 Task: Find connections with filter location Jaorā with filter topic #aiwith filter profile language Potuguese with filter current company BT Group with filter school Rajagiri School of Engineering & Technology with filter industry Retail Recyclable Materials & Used Merchandise with filter service category Translation with filter keywords title Lodging Manager
Action: Mouse moved to (540, 69)
Screenshot: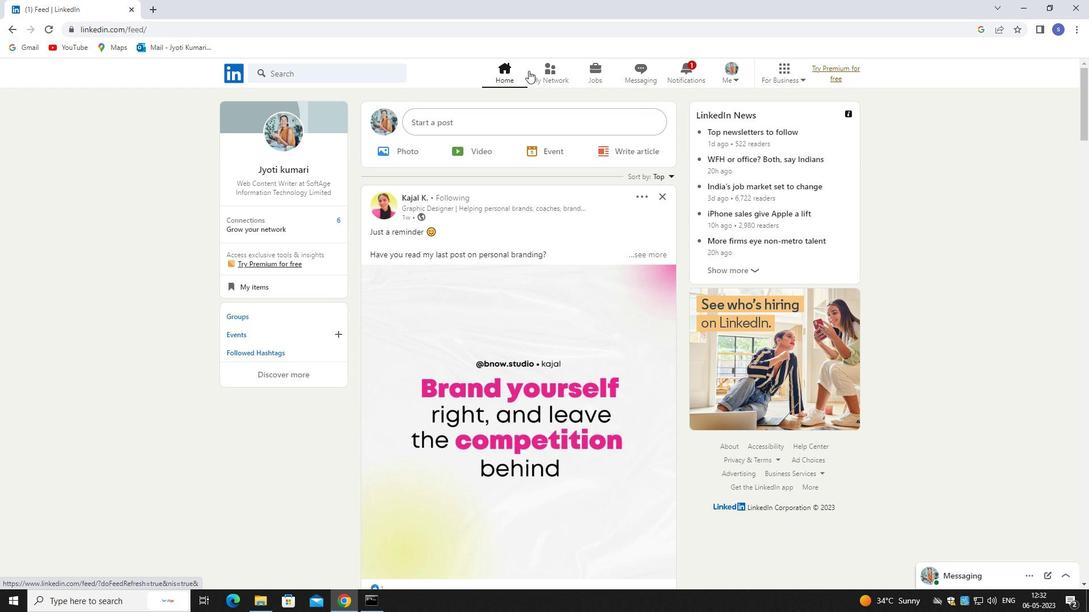 
Action: Mouse pressed left at (540, 69)
Screenshot: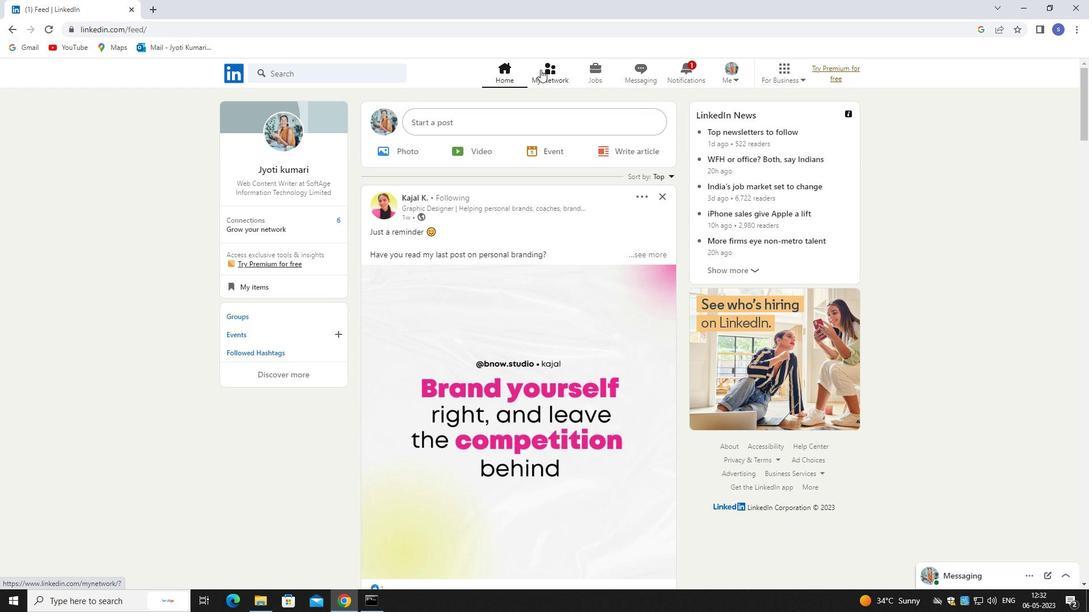 
Action: Mouse pressed left at (540, 69)
Screenshot: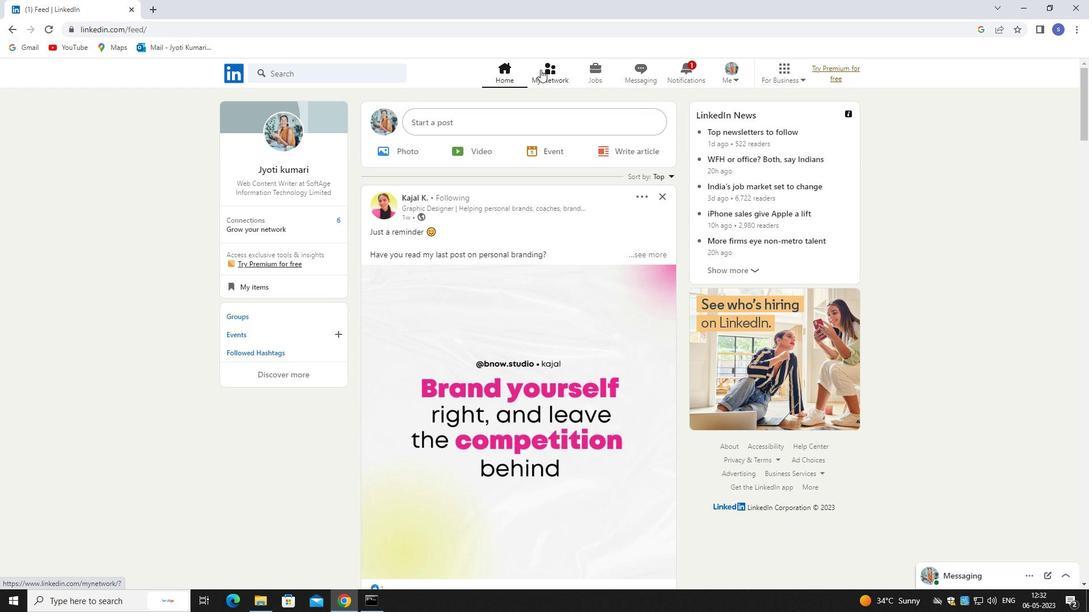 
Action: Mouse moved to (377, 132)
Screenshot: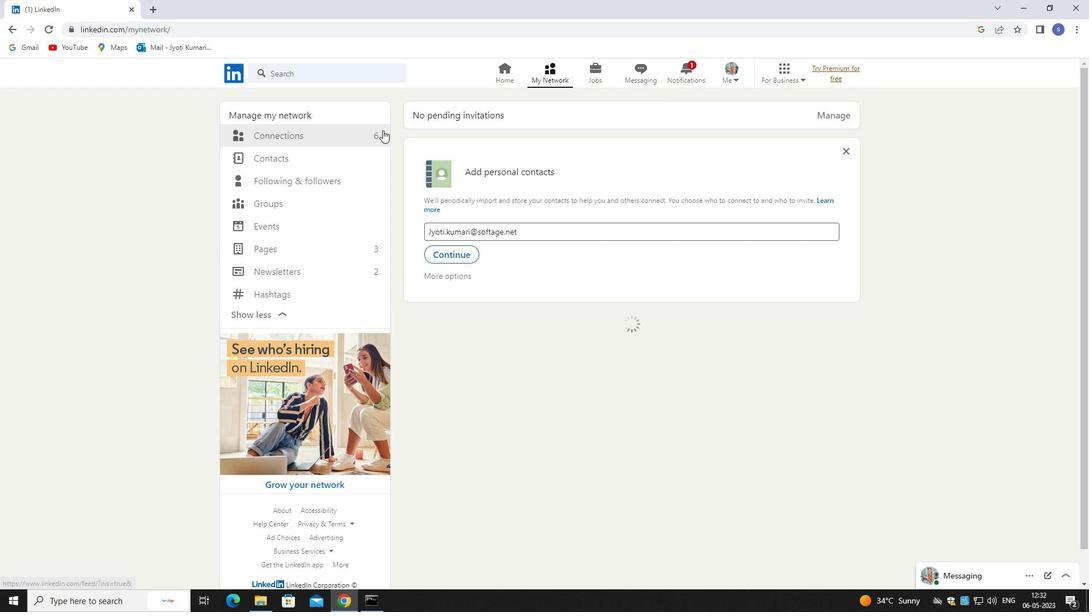 
Action: Mouse pressed left at (377, 132)
Screenshot: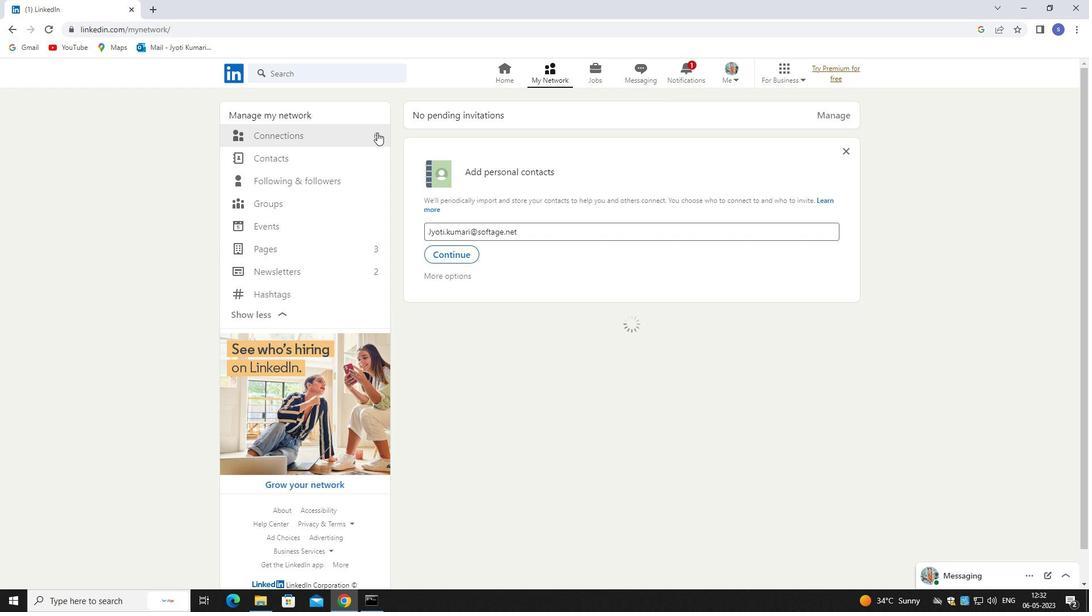 
Action: Mouse pressed left at (377, 132)
Screenshot: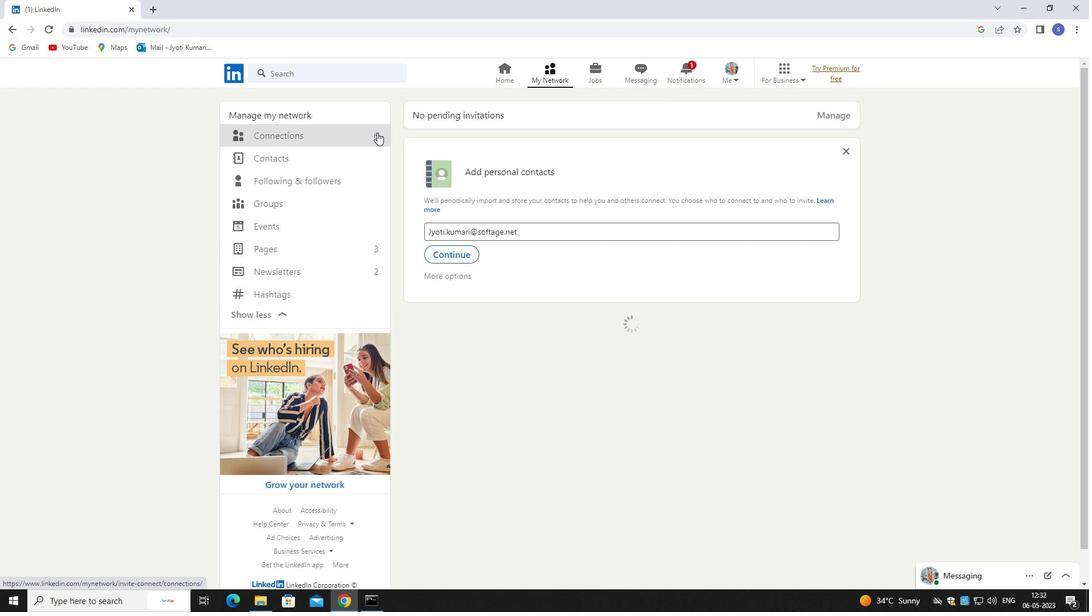 
Action: Mouse moved to (638, 139)
Screenshot: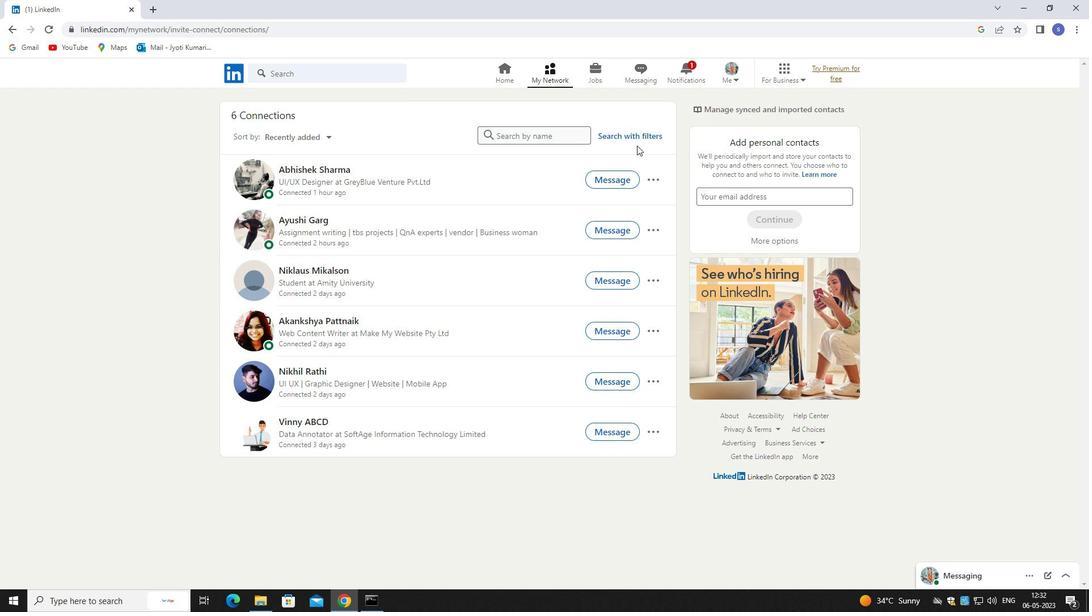 
Action: Mouse pressed left at (638, 139)
Screenshot: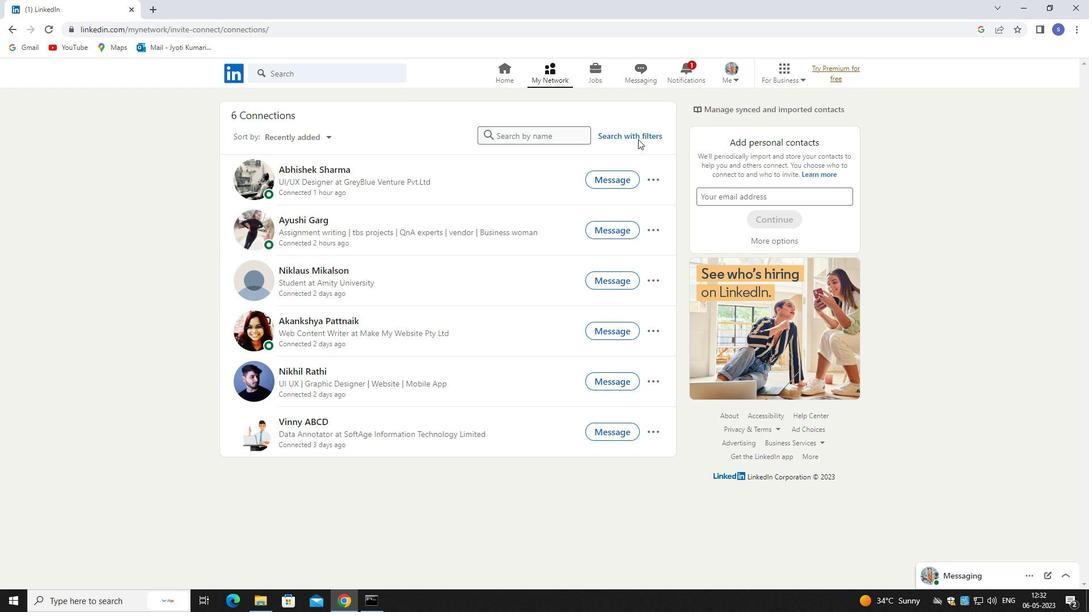 
Action: Mouse moved to (638, 133)
Screenshot: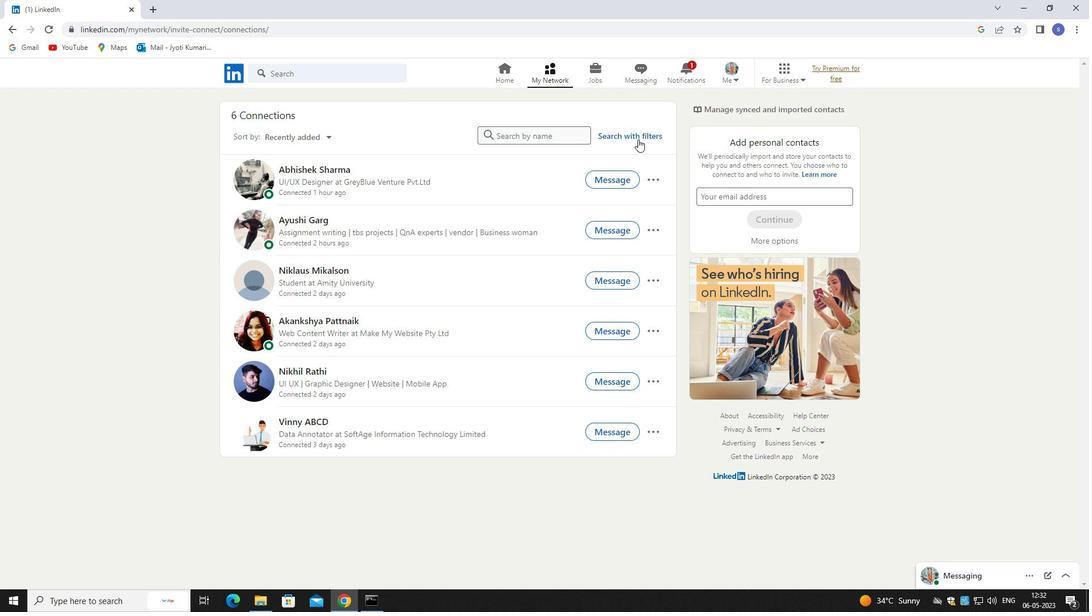 
Action: Mouse pressed left at (638, 133)
Screenshot: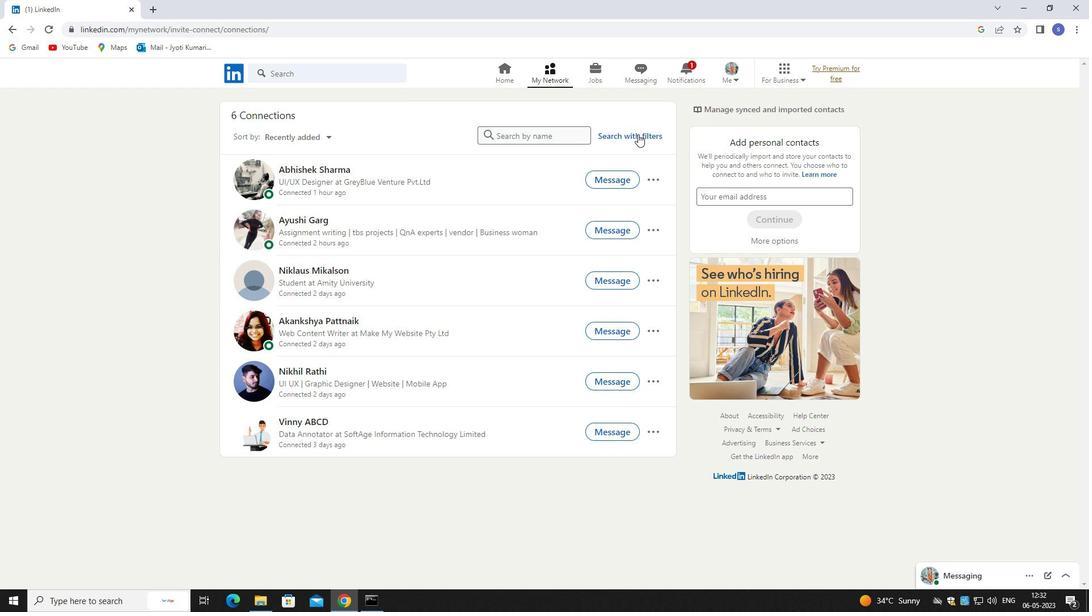 
Action: Mouse moved to (581, 106)
Screenshot: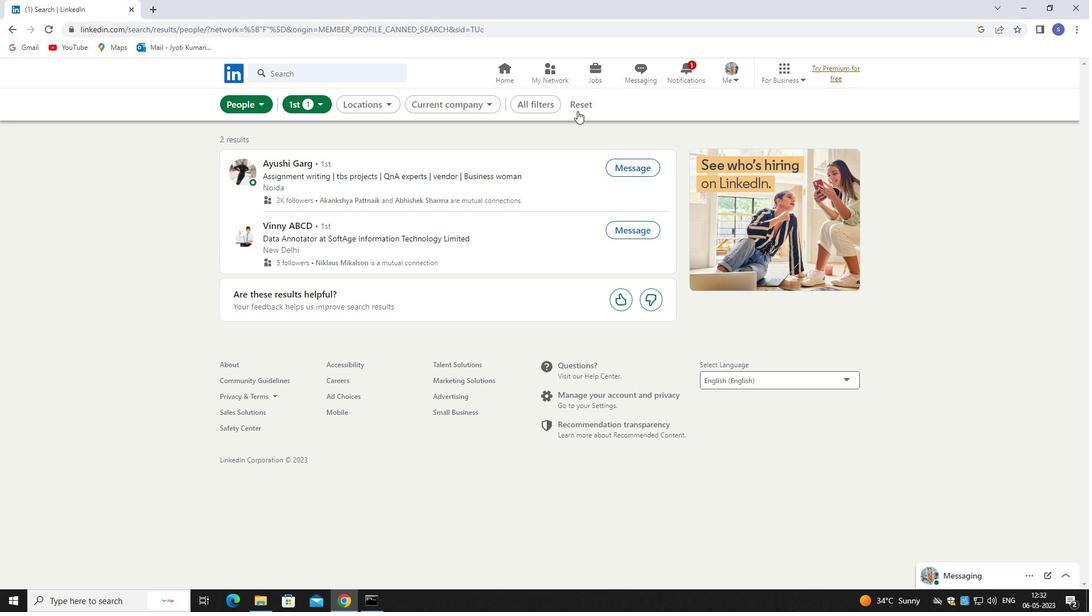 
Action: Mouse pressed left at (581, 106)
Screenshot: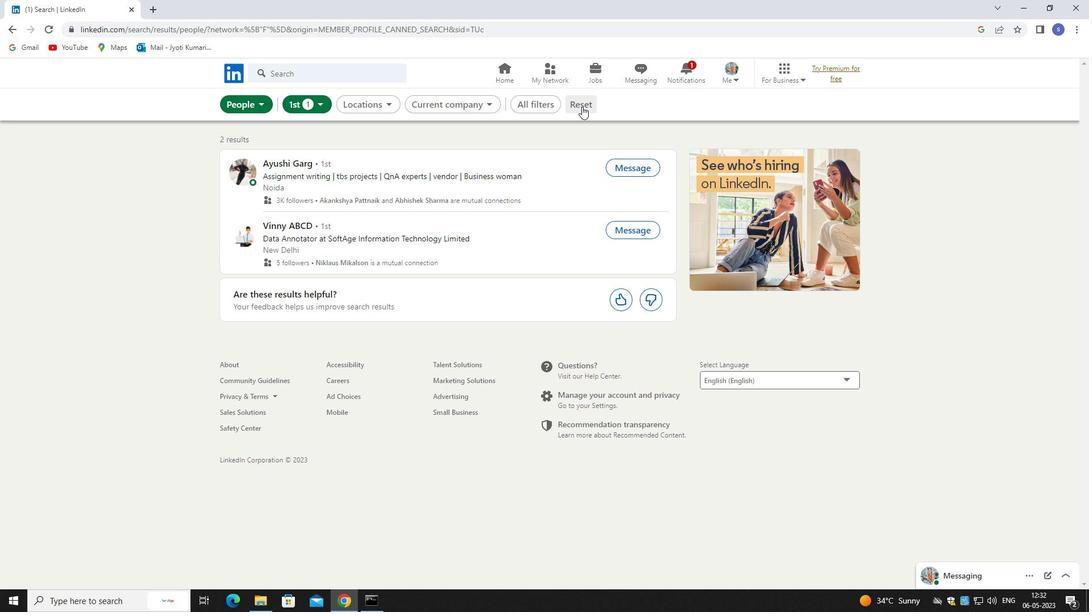 
Action: Mouse moved to (564, 105)
Screenshot: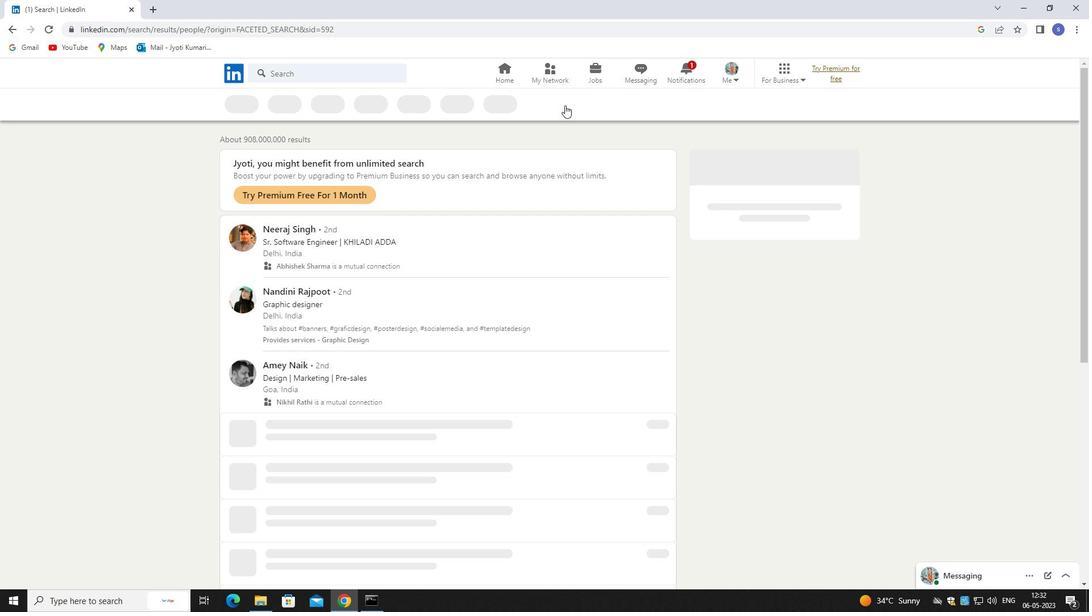 
Action: Mouse pressed left at (564, 105)
Screenshot: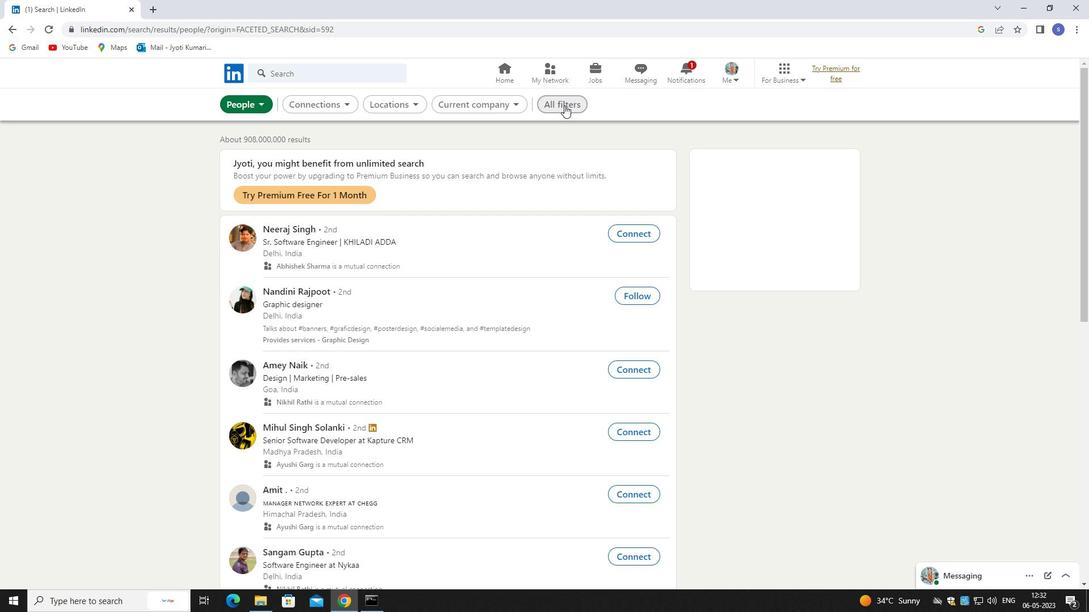 
Action: Mouse moved to (956, 449)
Screenshot: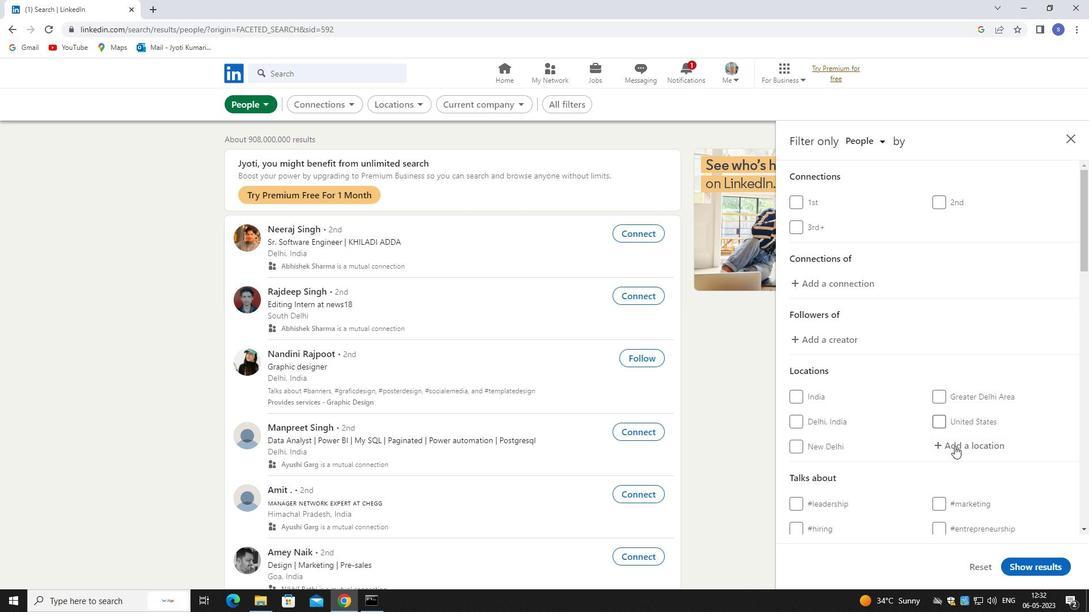 
Action: Mouse pressed left at (956, 449)
Screenshot: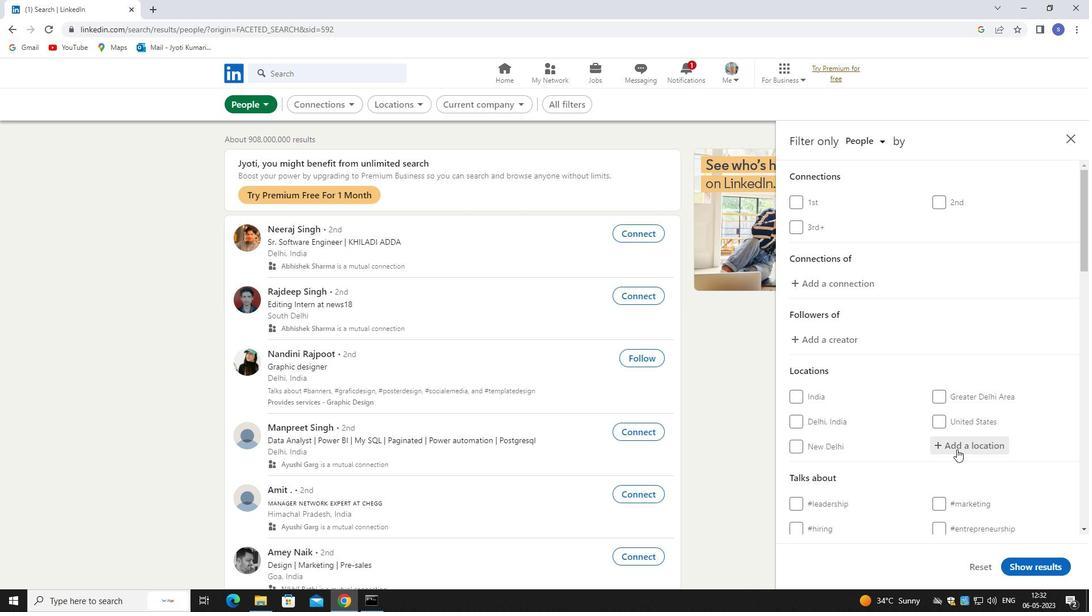 
Action: Mouse moved to (962, 453)
Screenshot: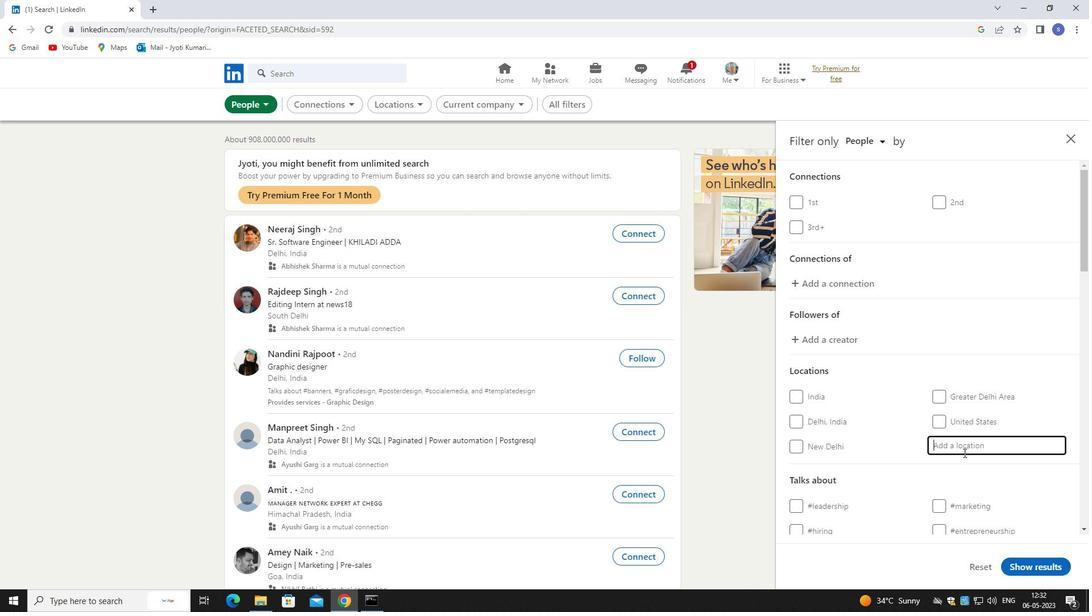
Action: Key pressed jaora
Screenshot: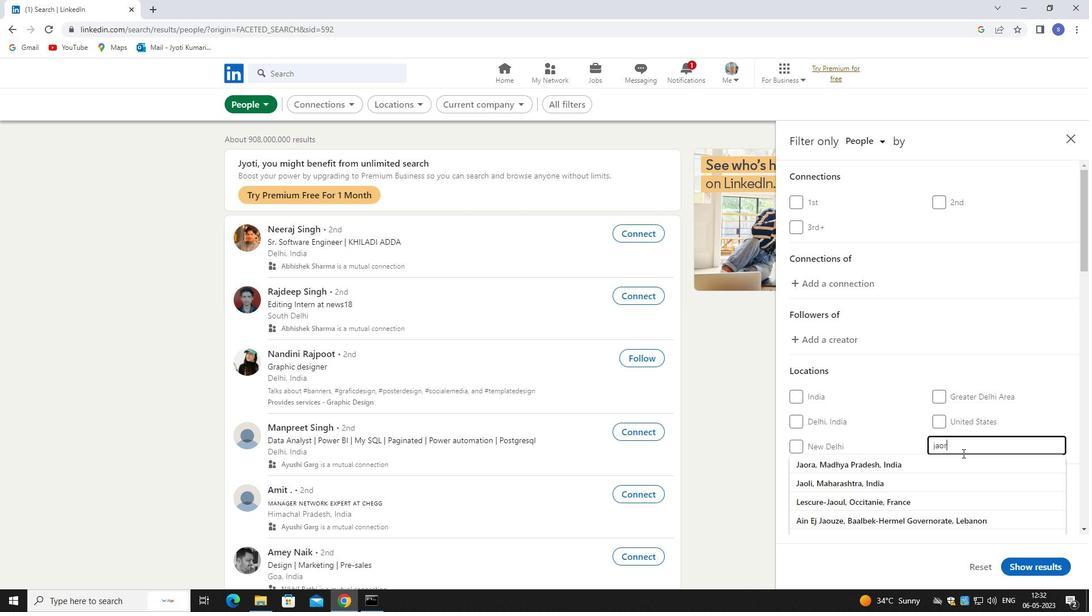 
Action: Mouse moved to (958, 466)
Screenshot: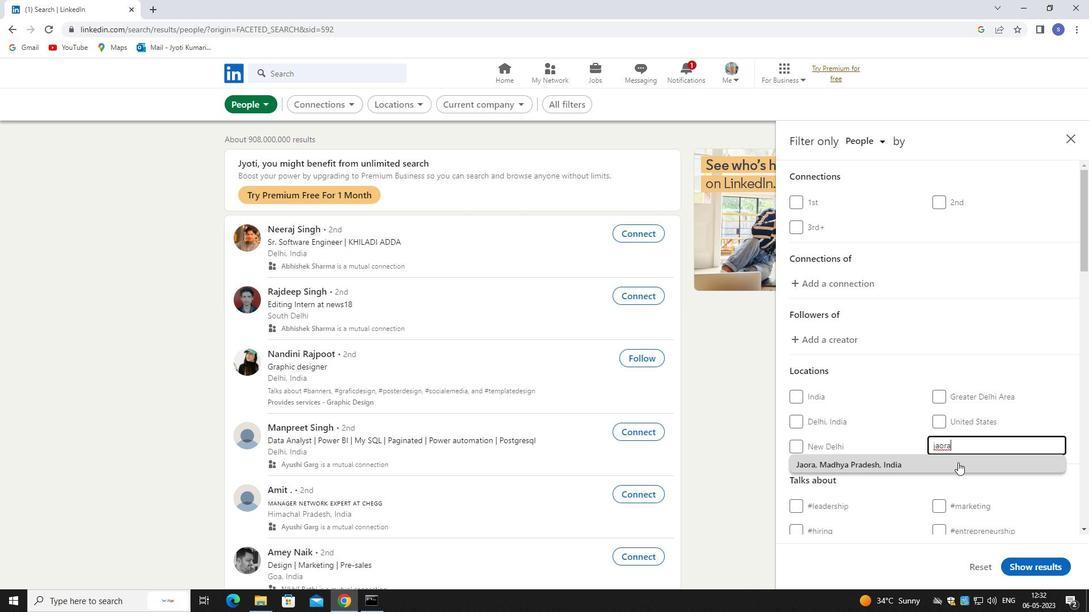 
Action: Mouse pressed left at (958, 466)
Screenshot: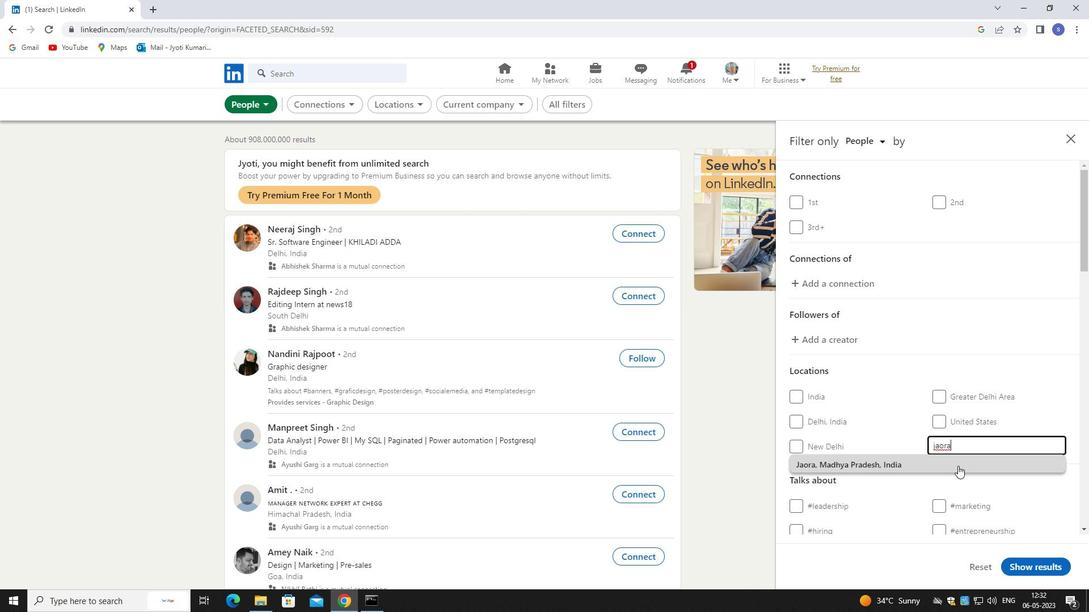 
Action: Mouse moved to (957, 466)
Screenshot: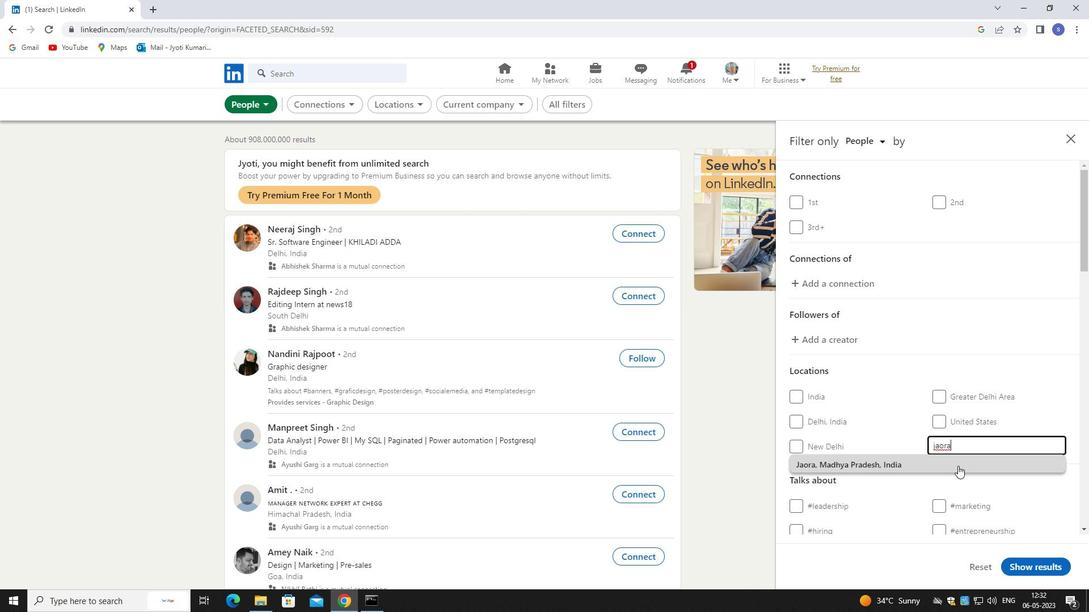 
Action: Mouse scrolled (957, 466) with delta (0, 0)
Screenshot: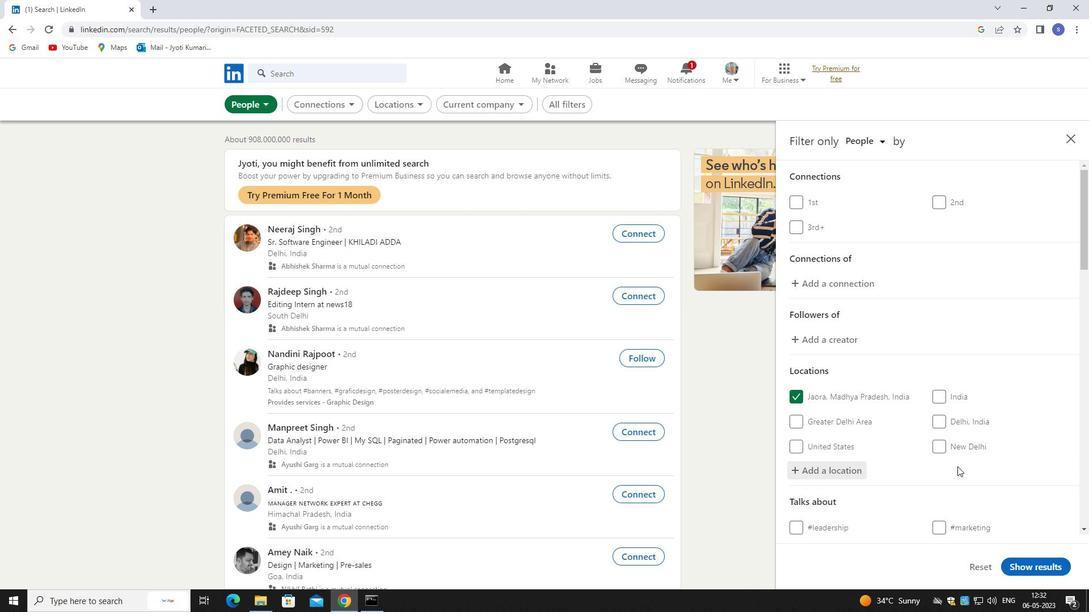 
Action: Mouse scrolled (957, 466) with delta (0, 0)
Screenshot: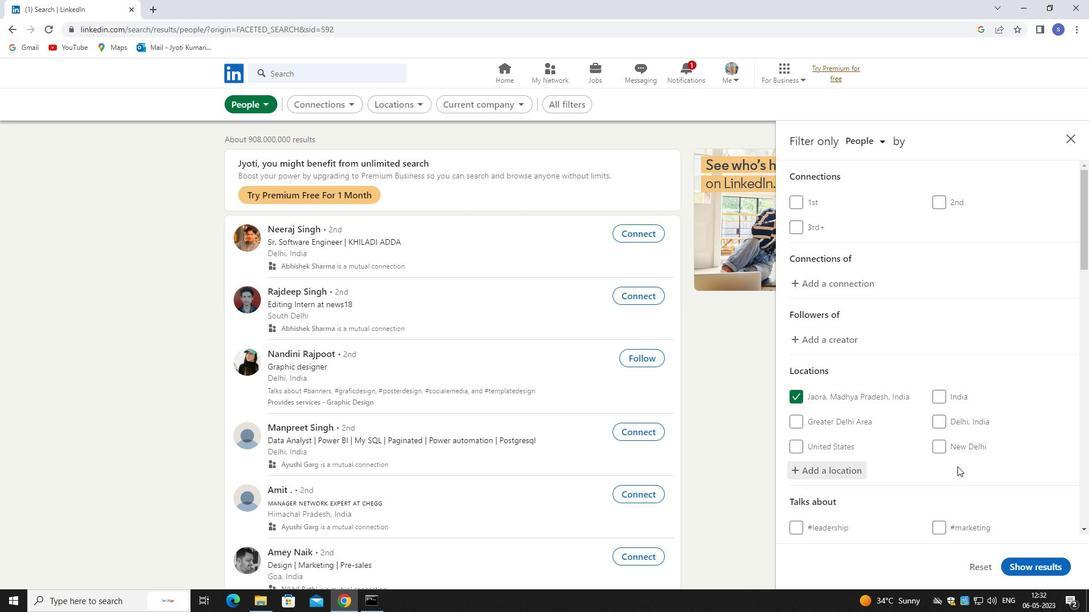 
Action: Mouse pressed left at (957, 466)
Screenshot: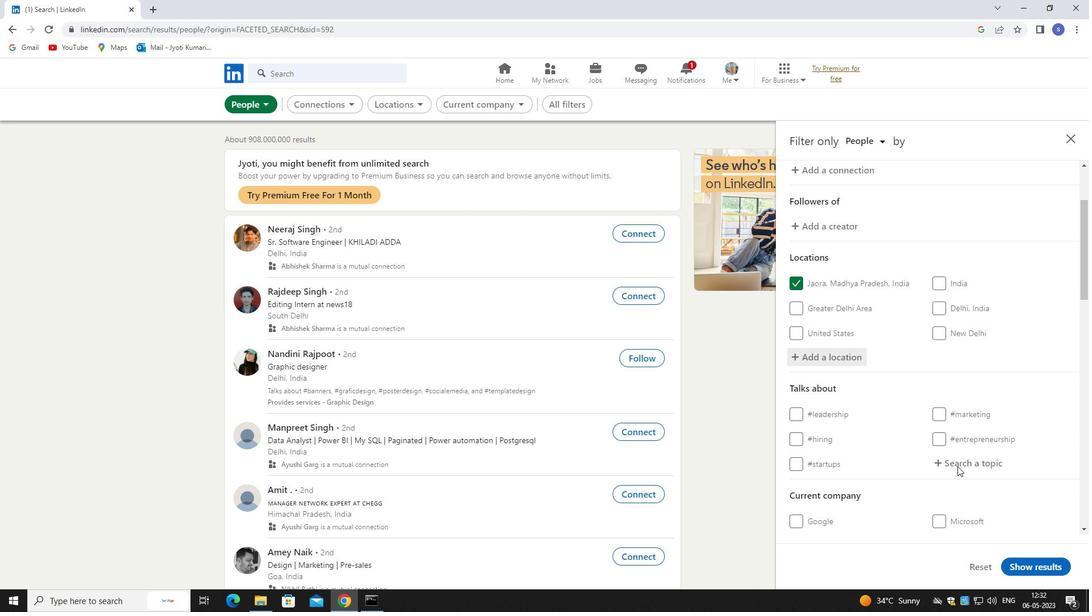
Action: Mouse moved to (956, 469)
Screenshot: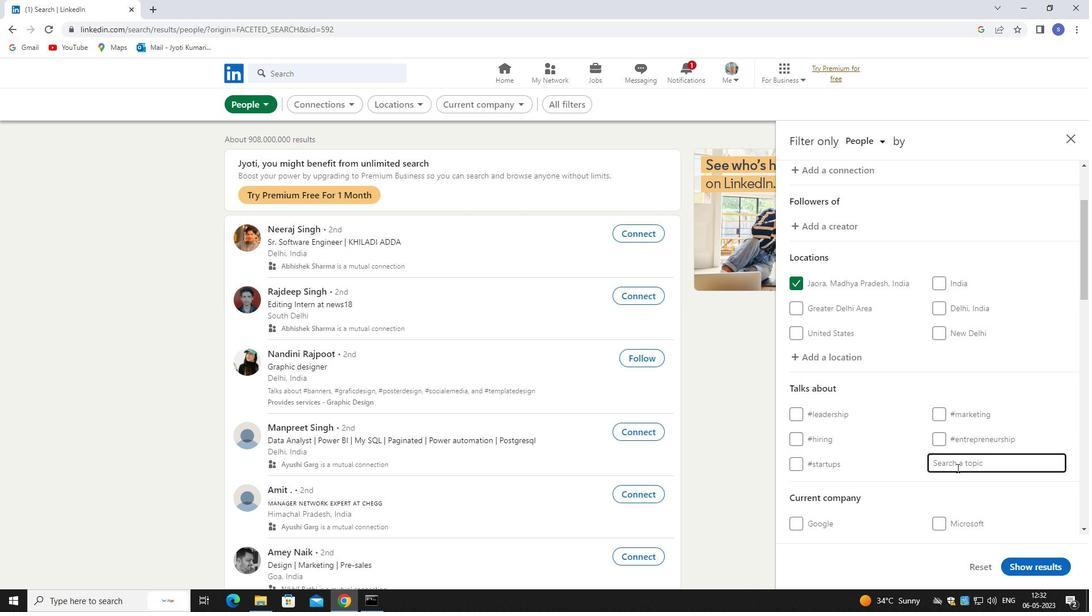 
Action: Key pressed ai
Screenshot: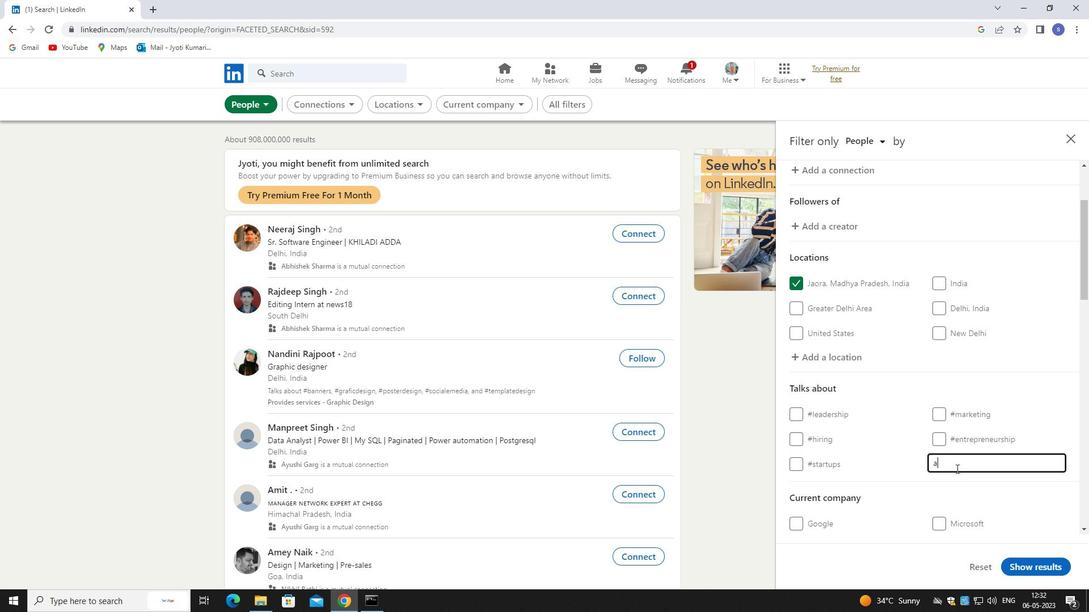 
Action: Mouse moved to (904, 484)
Screenshot: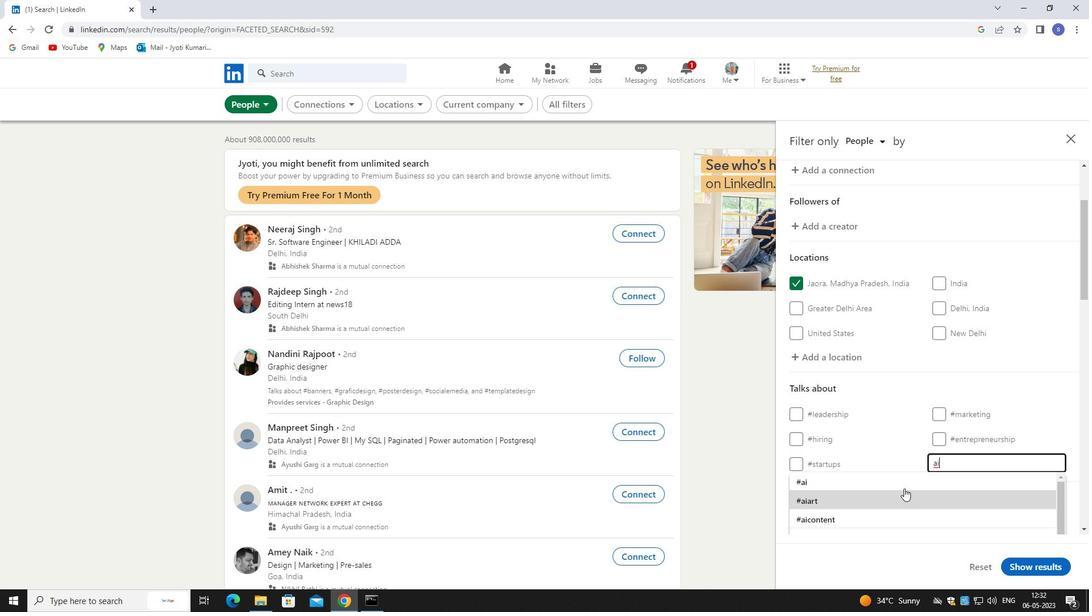 
Action: Mouse pressed left at (904, 484)
Screenshot: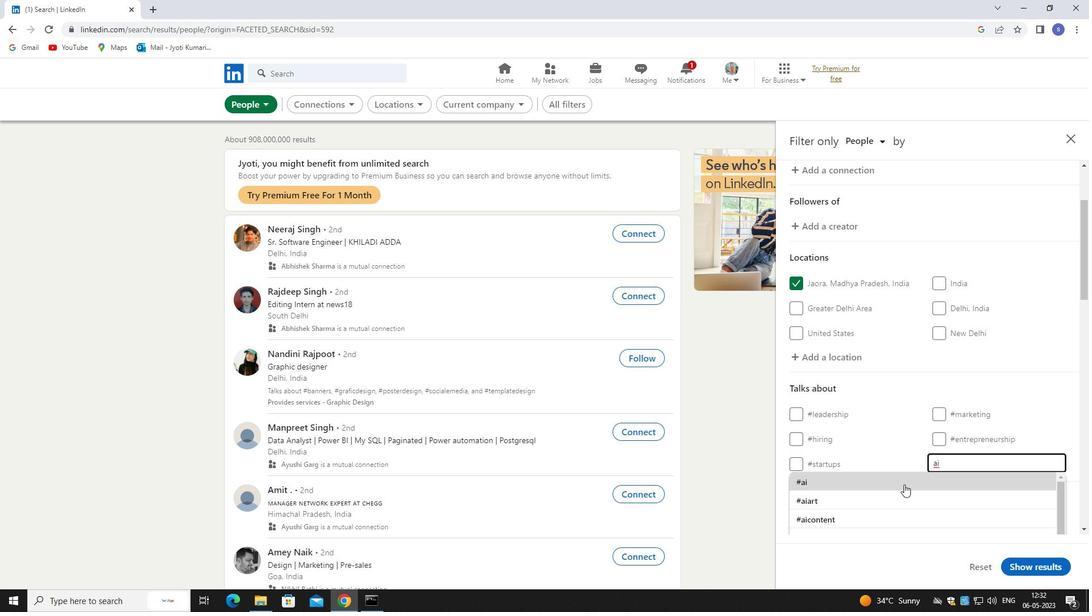 
Action: Mouse moved to (904, 483)
Screenshot: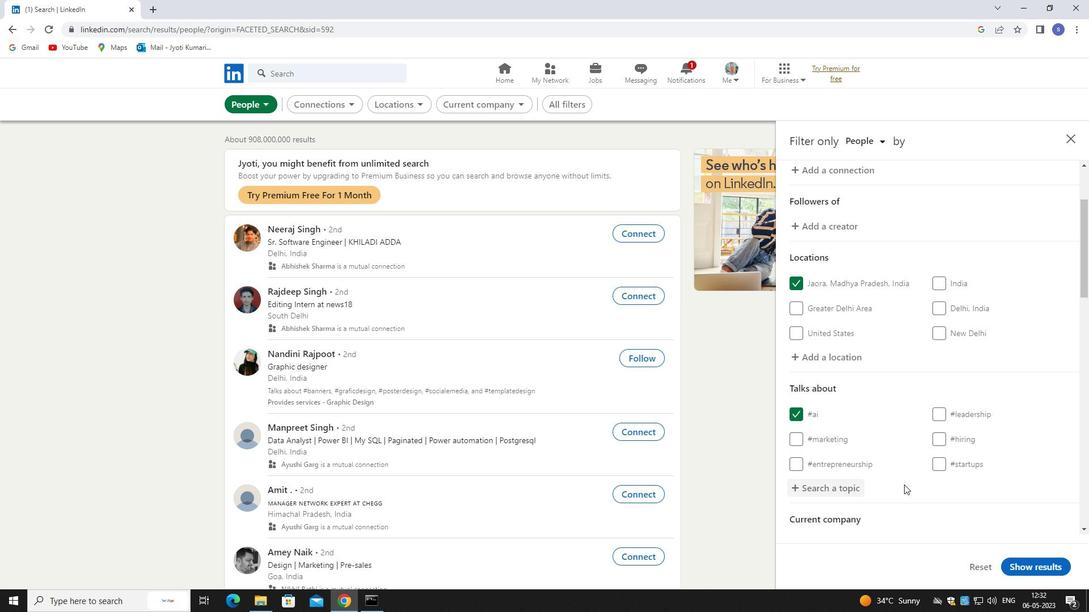 
Action: Mouse scrolled (904, 483) with delta (0, 0)
Screenshot: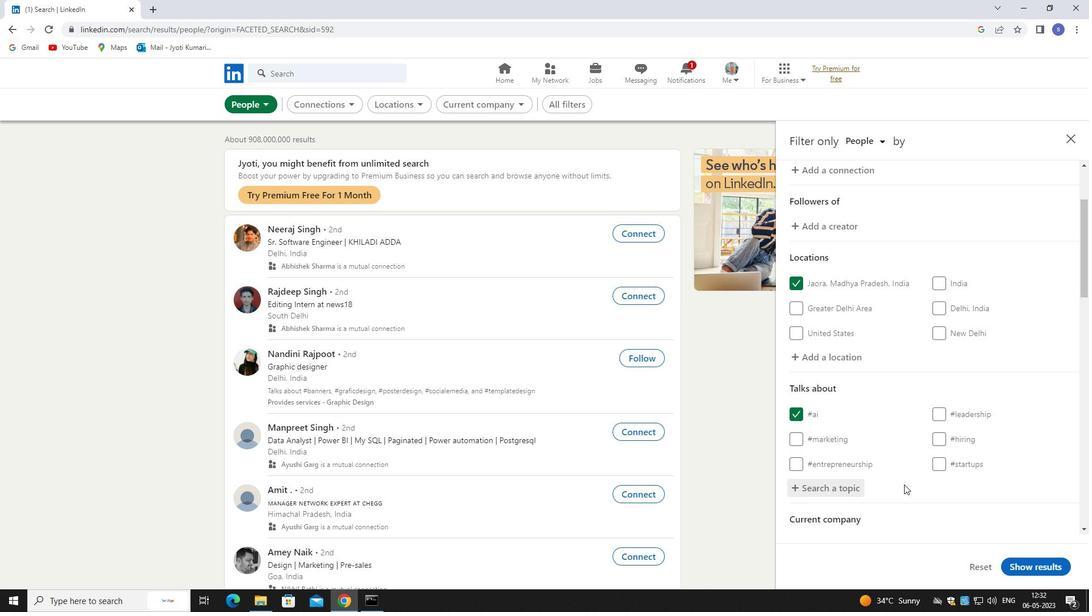 
Action: Mouse scrolled (904, 483) with delta (0, 0)
Screenshot: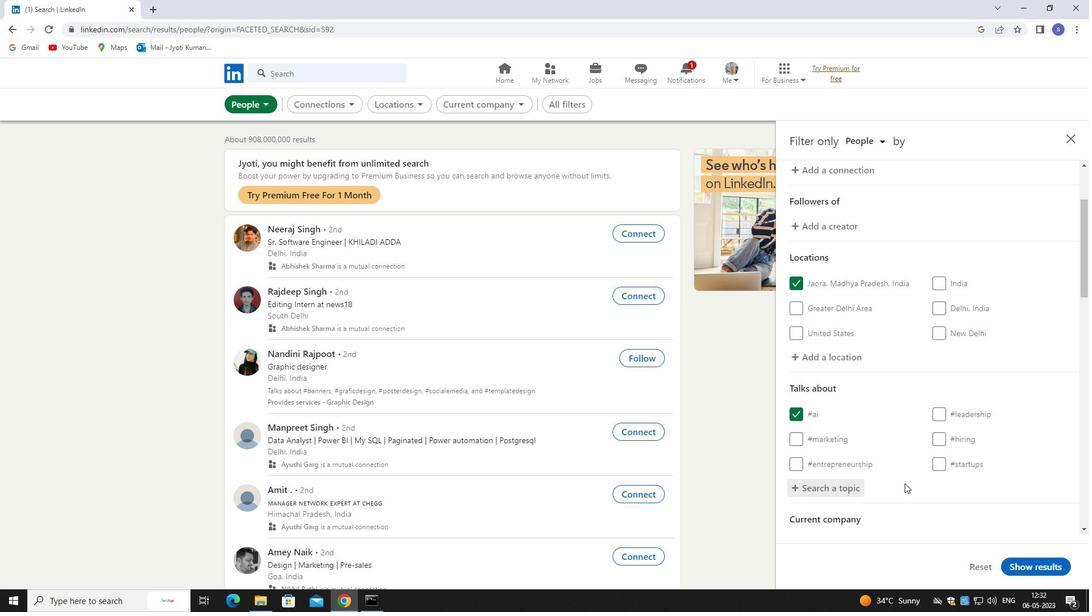 
Action: Mouse scrolled (904, 483) with delta (0, 0)
Screenshot: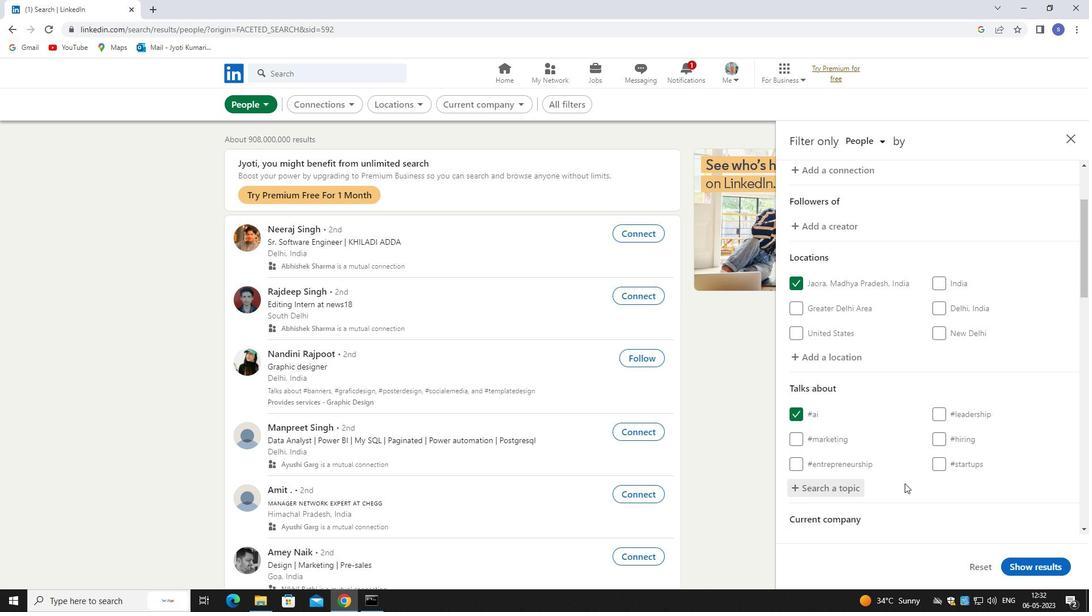 
Action: Mouse moved to (949, 425)
Screenshot: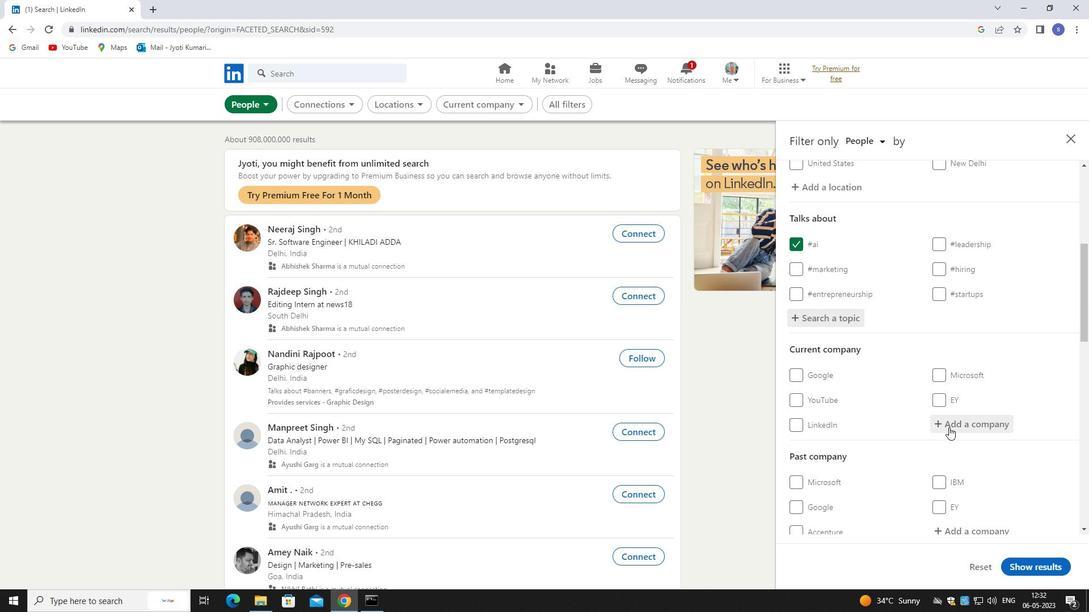 
Action: Mouse pressed left at (949, 425)
Screenshot: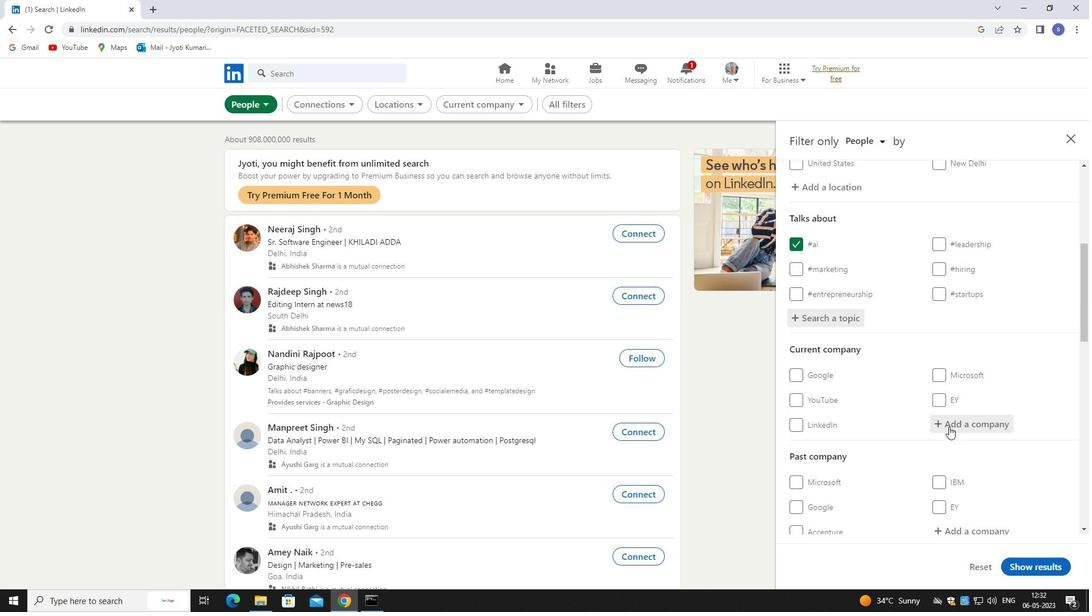 
Action: Mouse moved to (929, 415)
Screenshot: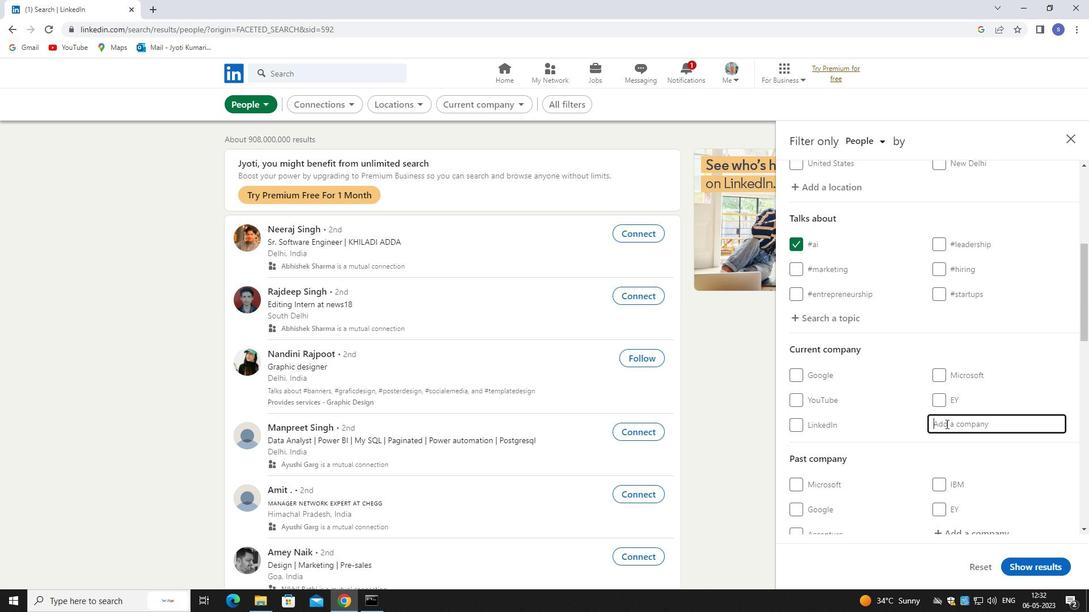 
Action: Key pressed bt<Key.space>gr
Screenshot: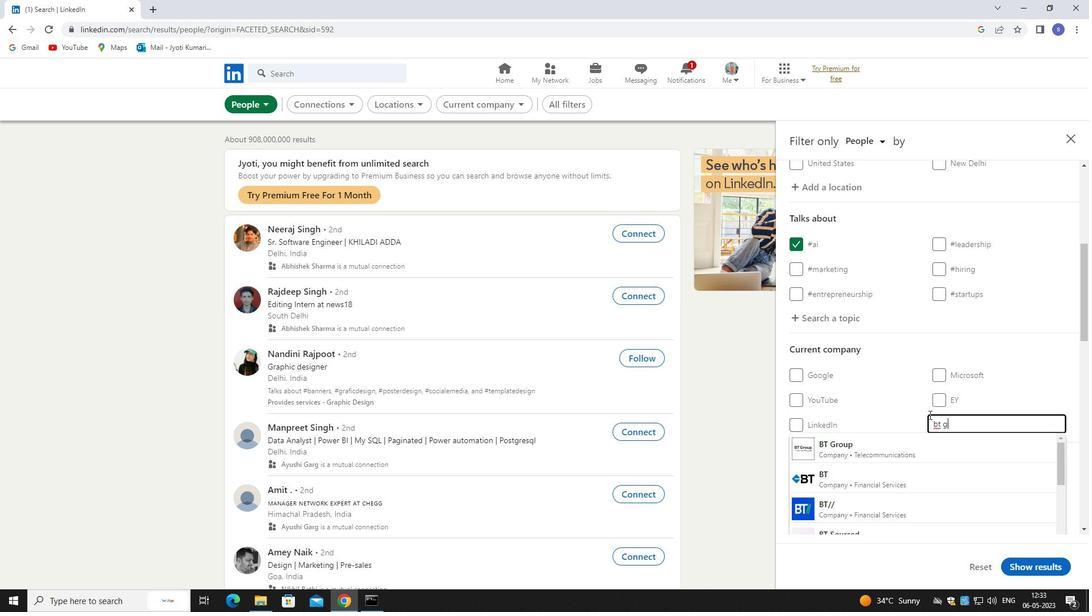
Action: Mouse moved to (931, 441)
Screenshot: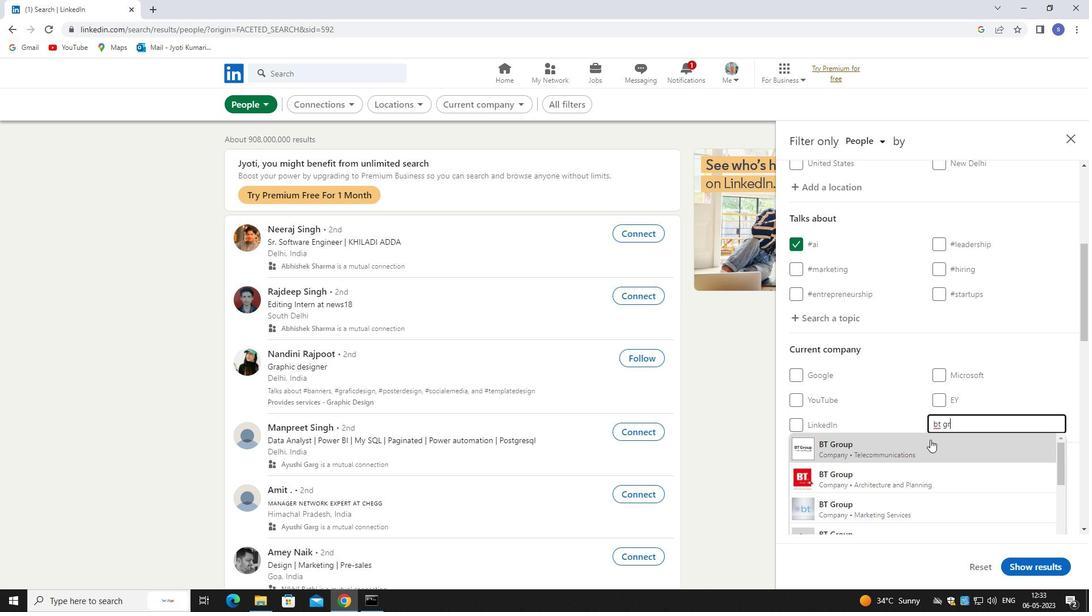 
Action: Mouse pressed left at (931, 441)
Screenshot: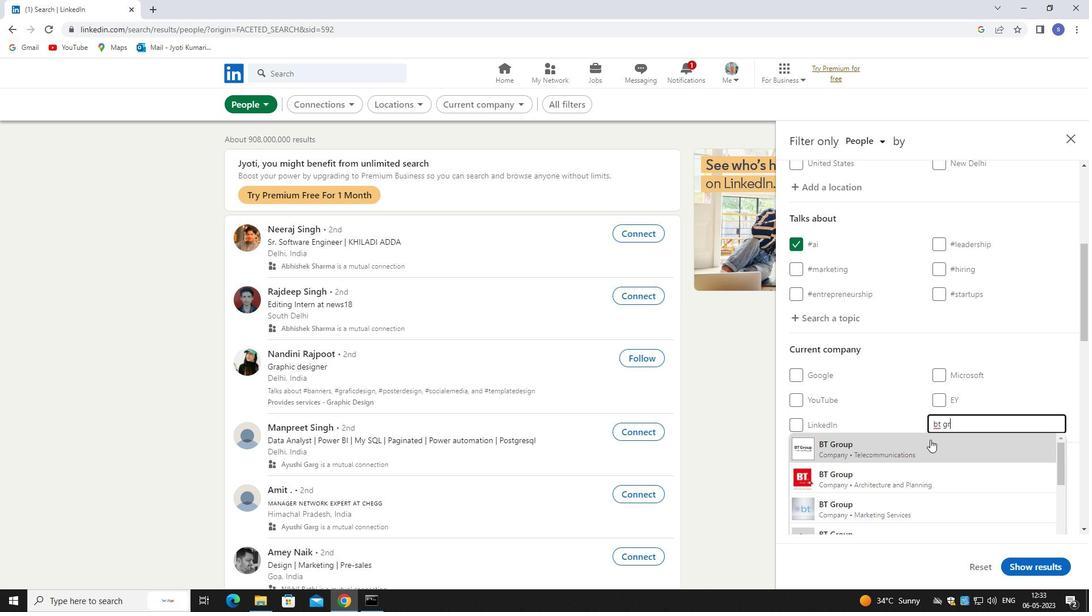 
Action: Mouse moved to (933, 441)
Screenshot: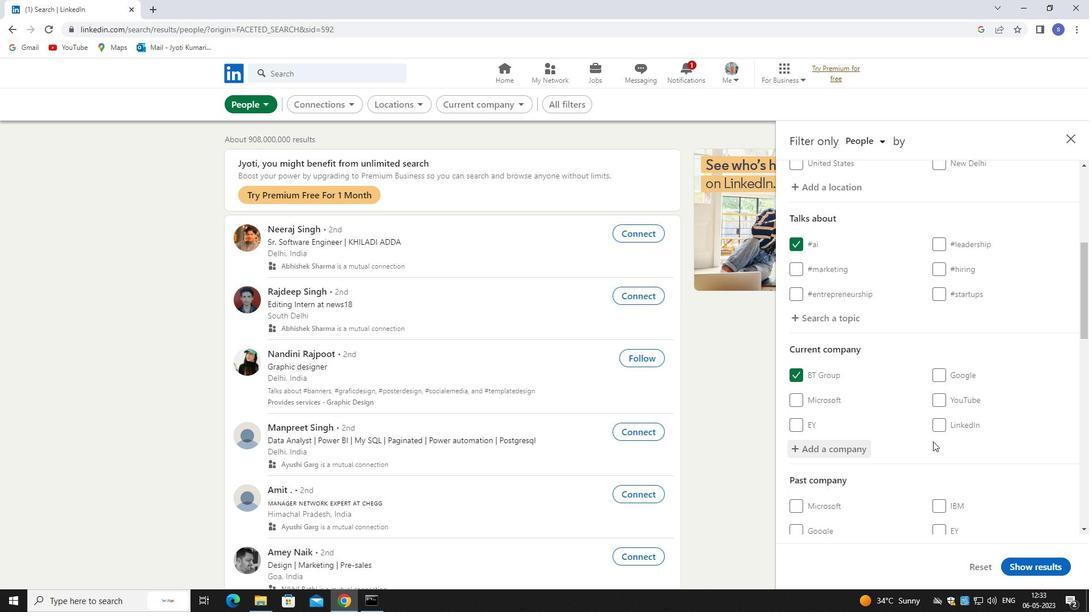
Action: Mouse scrolled (933, 441) with delta (0, 0)
Screenshot: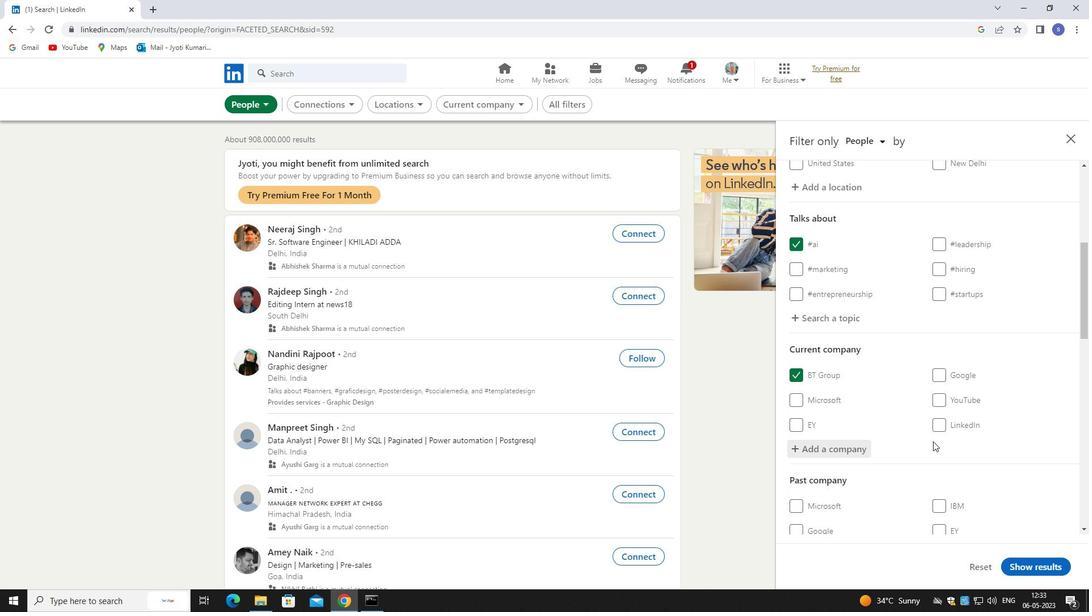 
Action: Mouse scrolled (933, 441) with delta (0, 0)
Screenshot: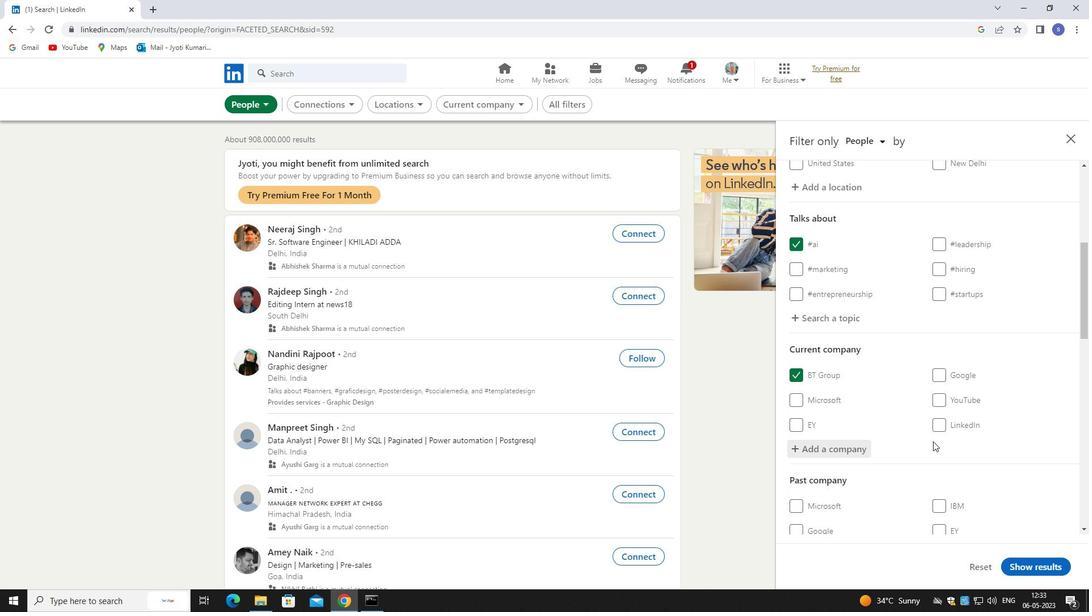 
Action: Mouse scrolled (933, 441) with delta (0, 0)
Screenshot: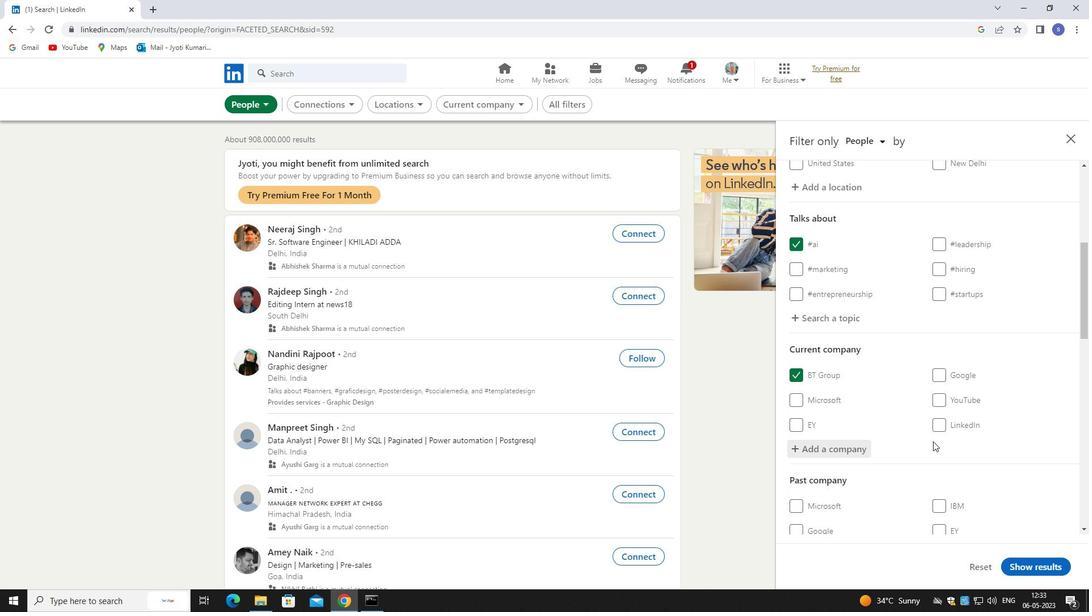 
Action: Mouse moved to (973, 499)
Screenshot: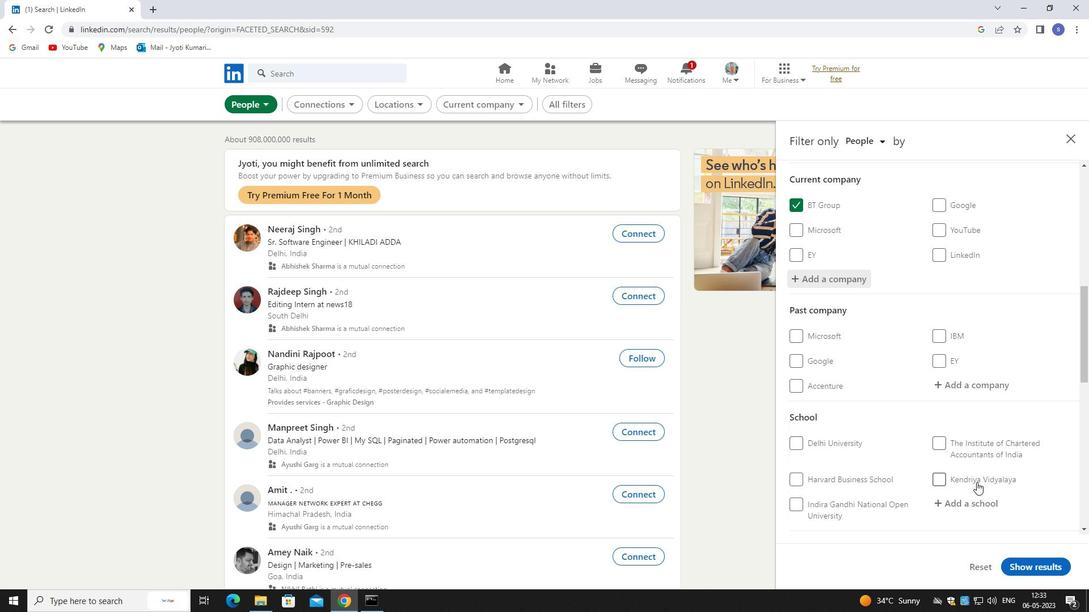 
Action: Mouse pressed left at (973, 499)
Screenshot: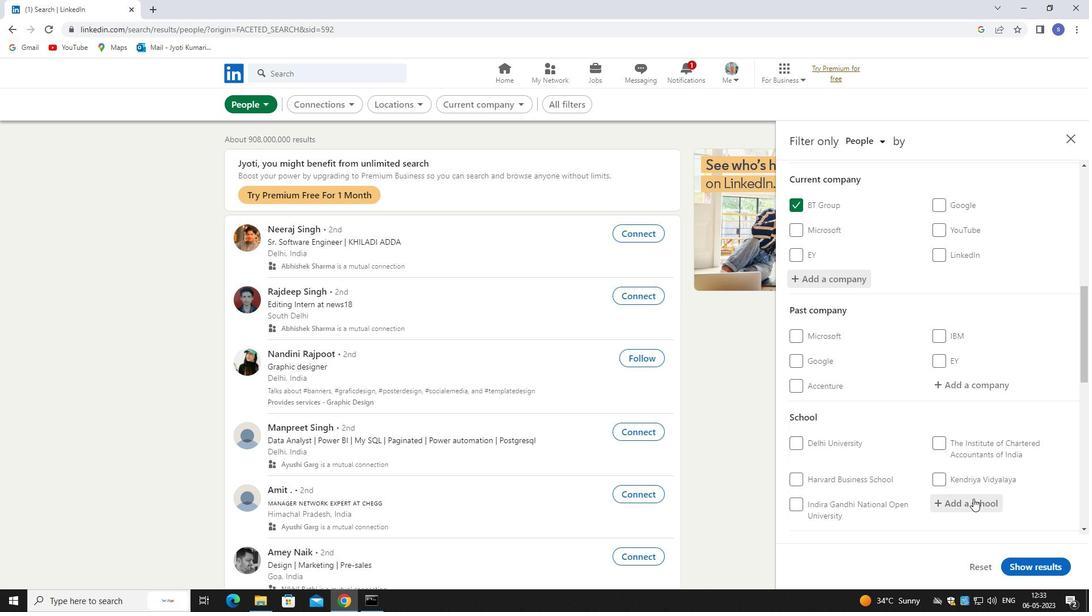 
Action: Mouse moved to (973, 508)
Screenshot: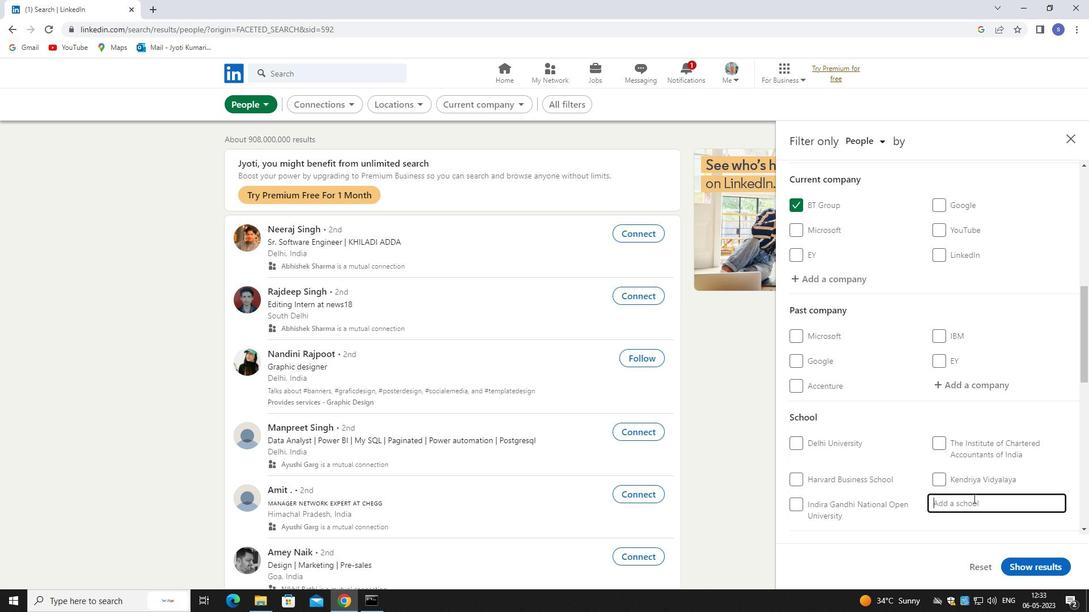 
Action: Key pressed rajgiri
Screenshot: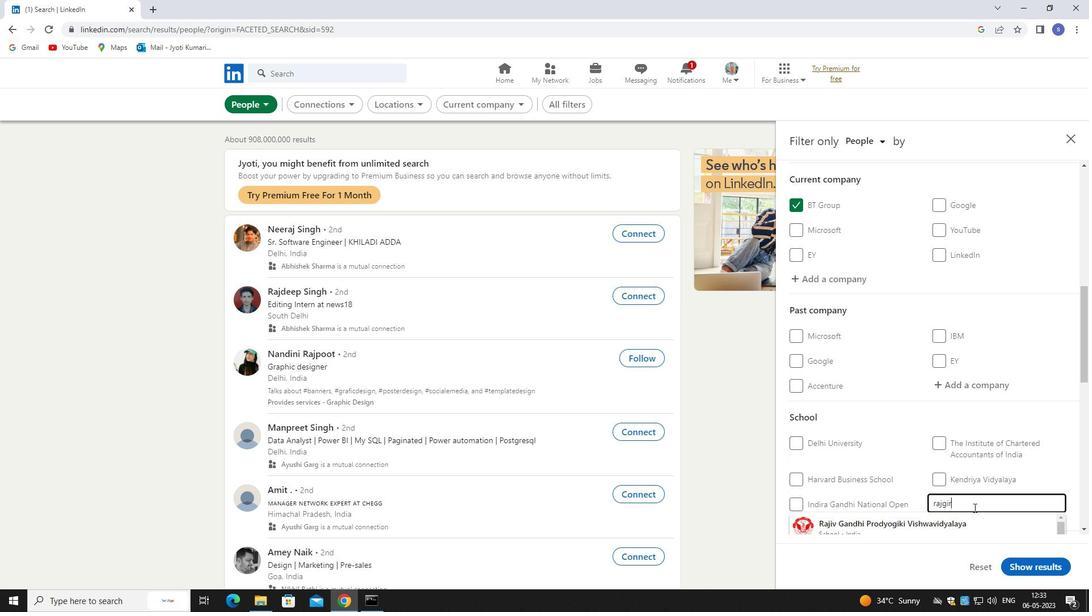 
Action: Mouse moved to (960, 492)
Screenshot: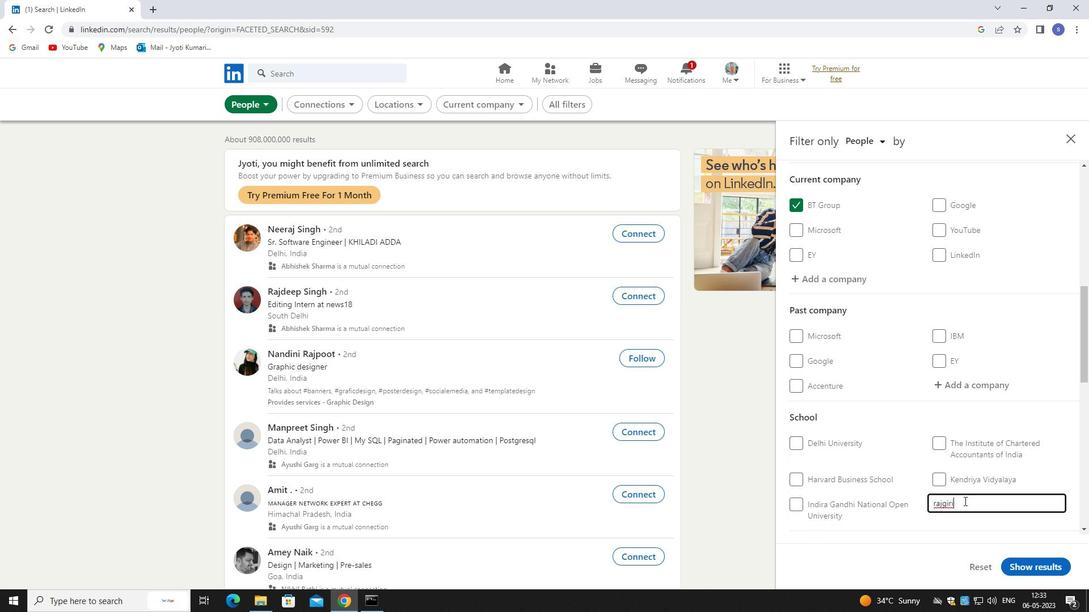 
Action: Mouse scrolled (960, 491) with delta (0, 0)
Screenshot: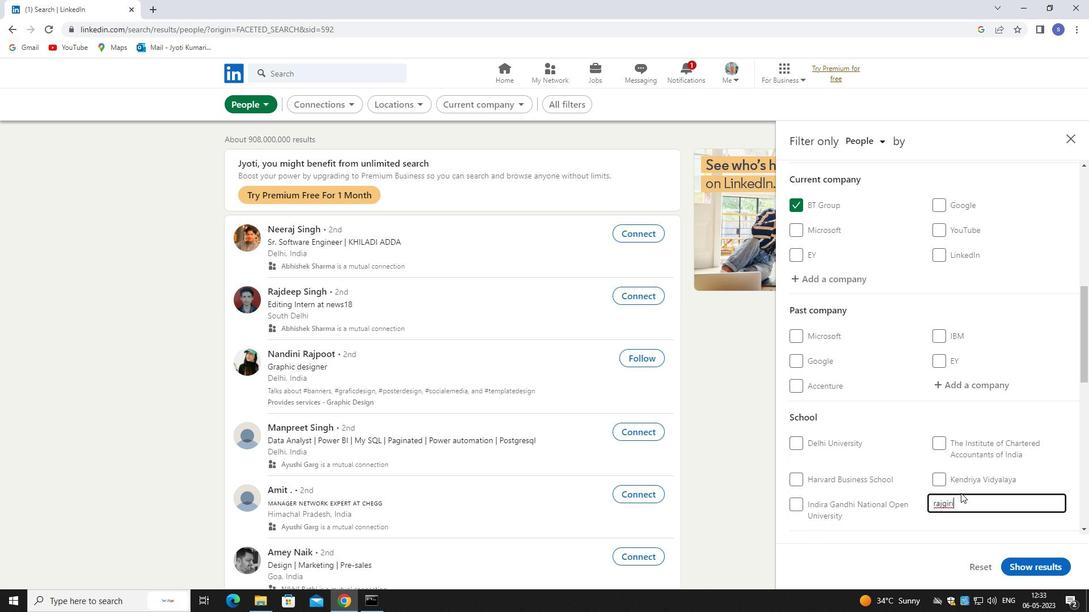 
Action: Mouse moved to (962, 491)
Screenshot: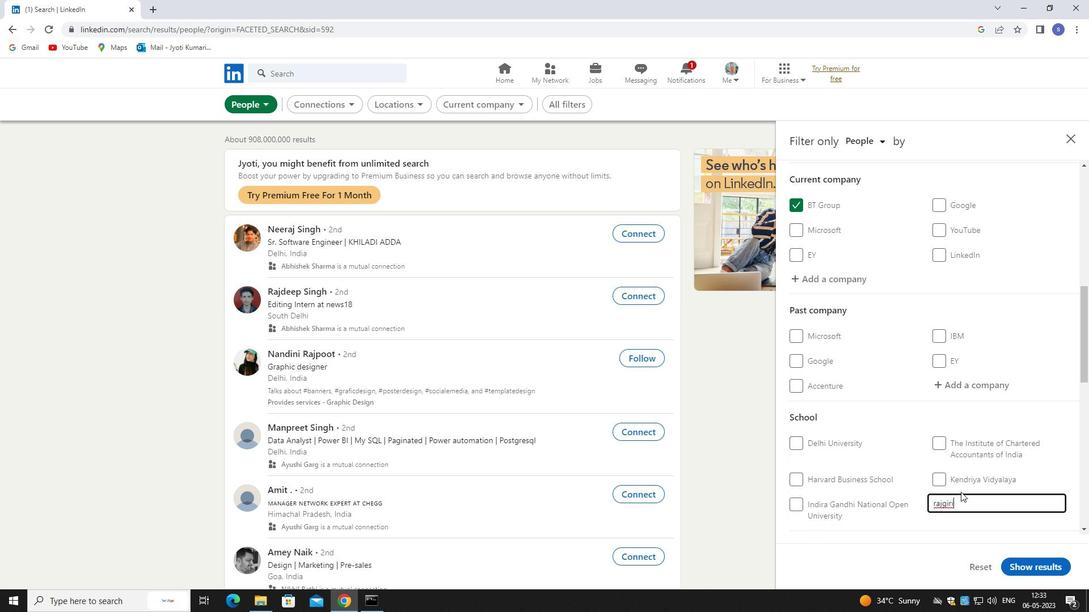
Action: Mouse scrolled (962, 490) with delta (0, 0)
Screenshot: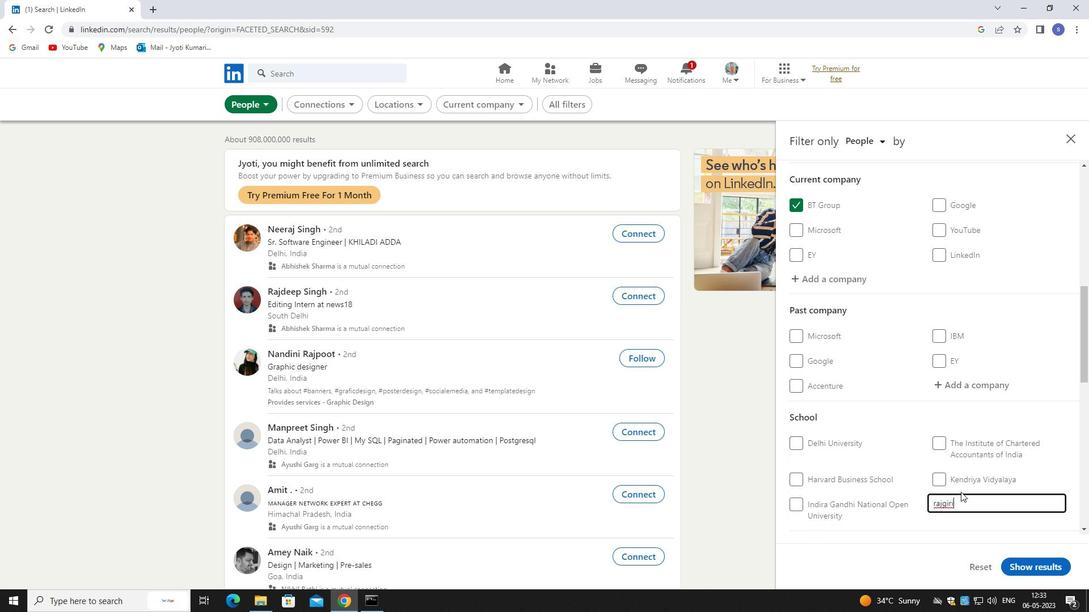 
Action: Mouse moved to (963, 487)
Screenshot: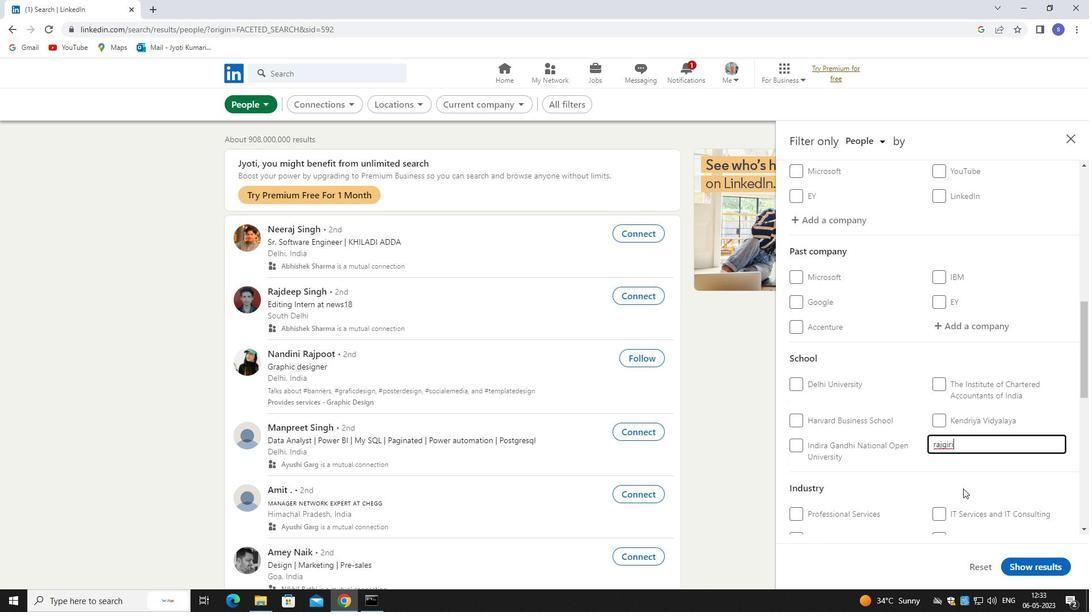 
Action: Mouse scrolled (963, 487) with delta (0, 0)
Screenshot: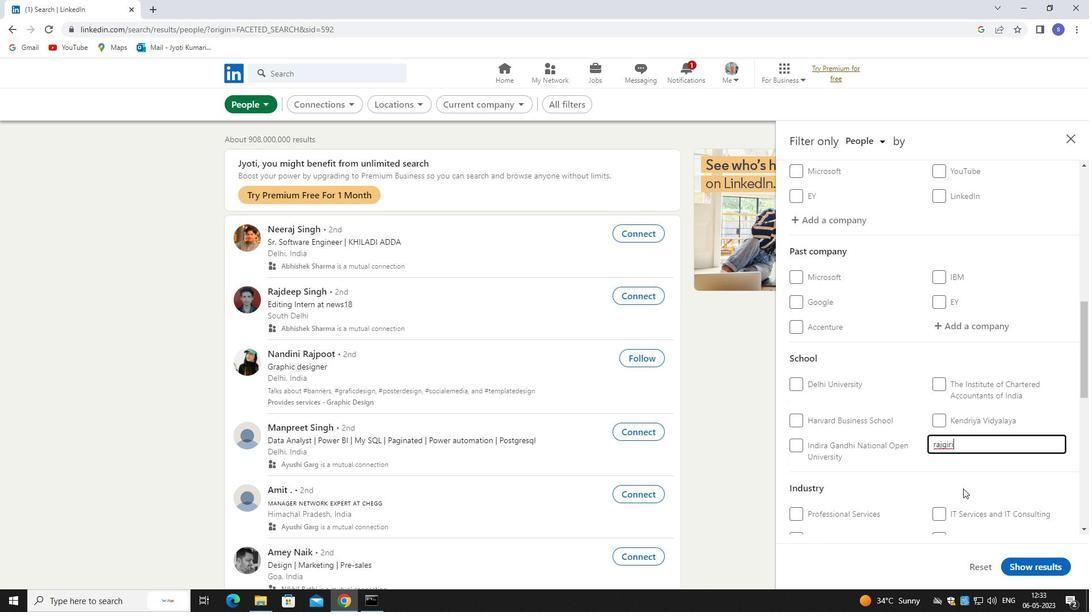 
Action: Mouse moved to (966, 336)
Screenshot: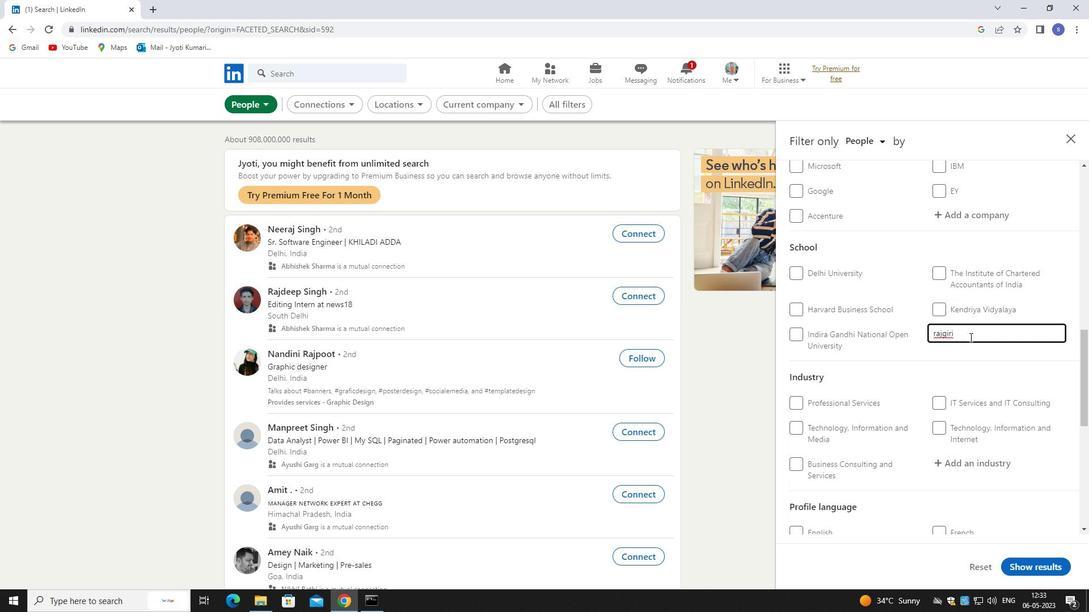 
Action: Key pressed <Key.backspace><Key.backspace><Key.backspace><Key.backspace>agiri
Screenshot: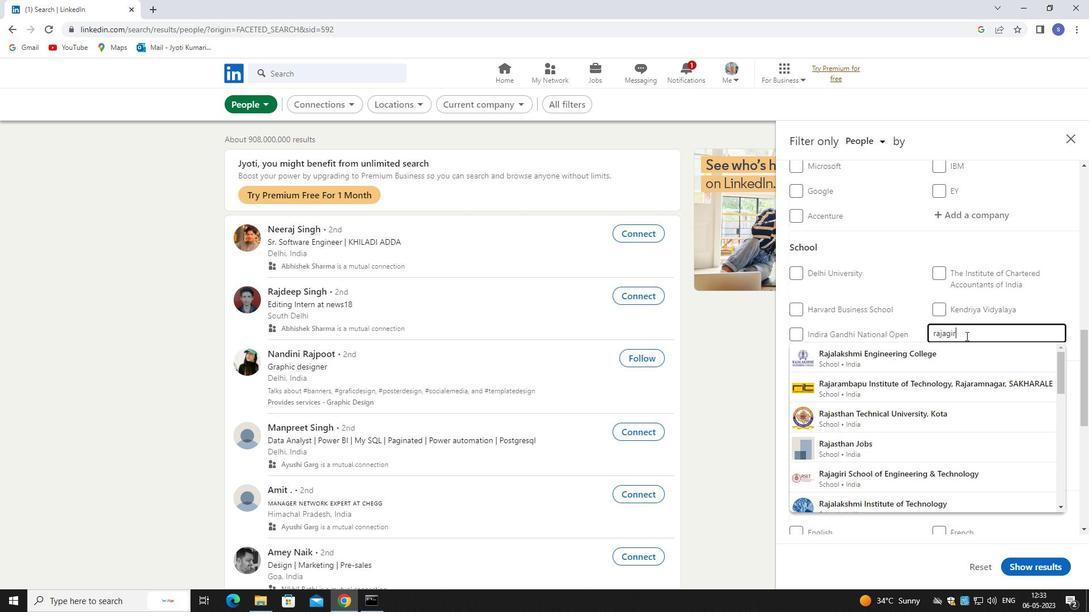 
Action: Mouse moved to (953, 351)
Screenshot: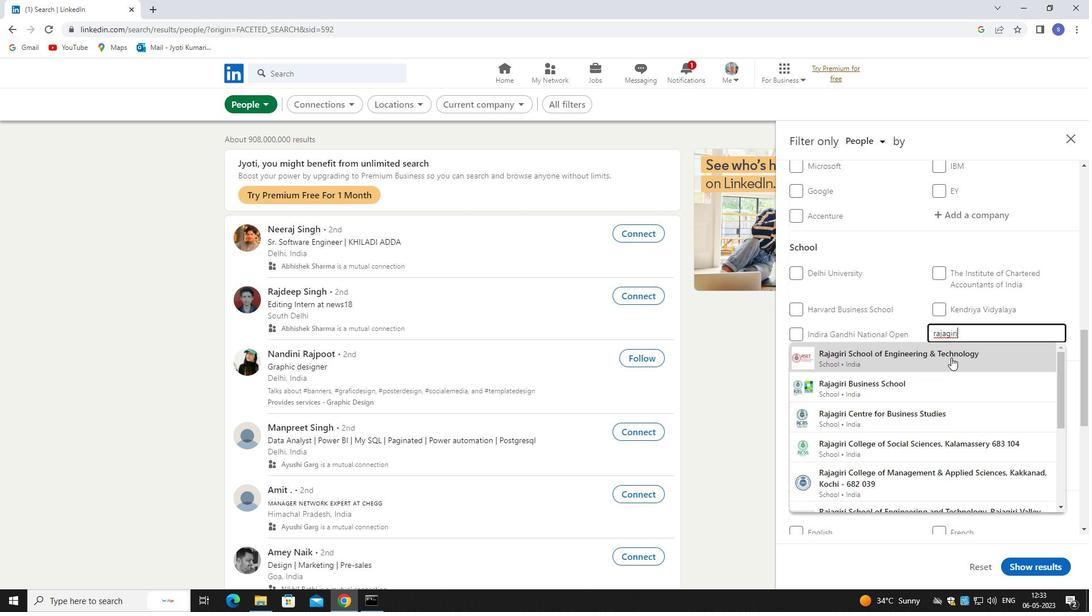 
Action: Mouse pressed left at (953, 351)
Screenshot: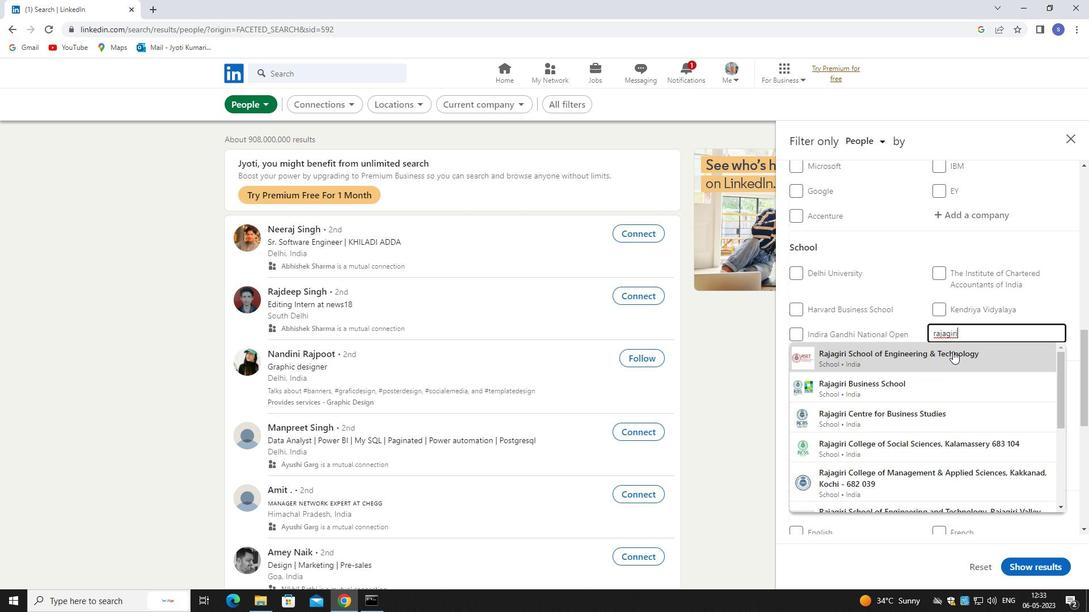 
Action: Mouse moved to (954, 351)
Screenshot: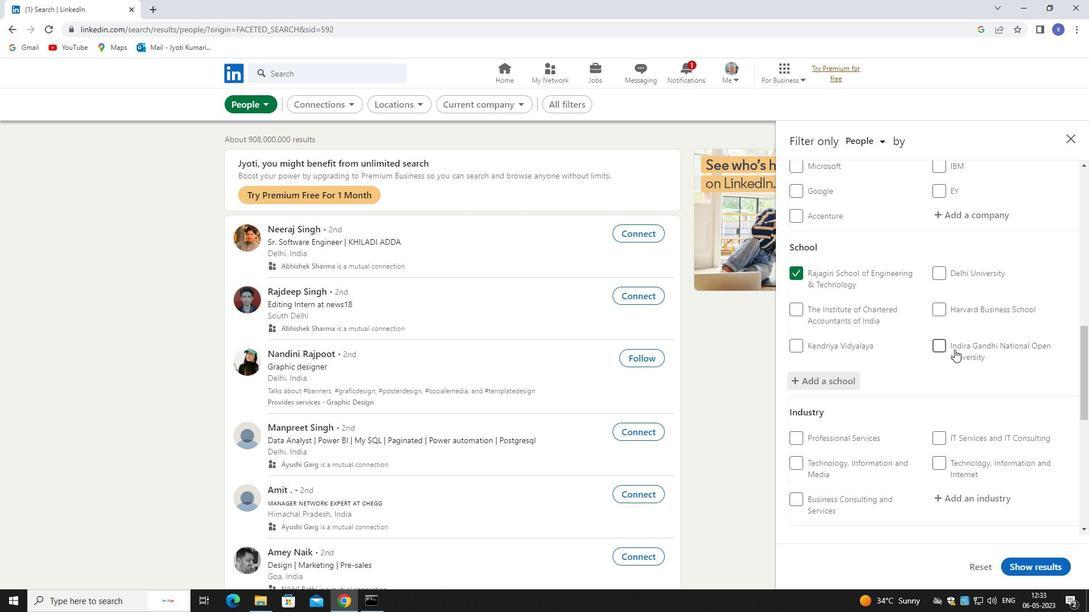 
Action: Mouse scrolled (954, 350) with delta (0, 0)
Screenshot: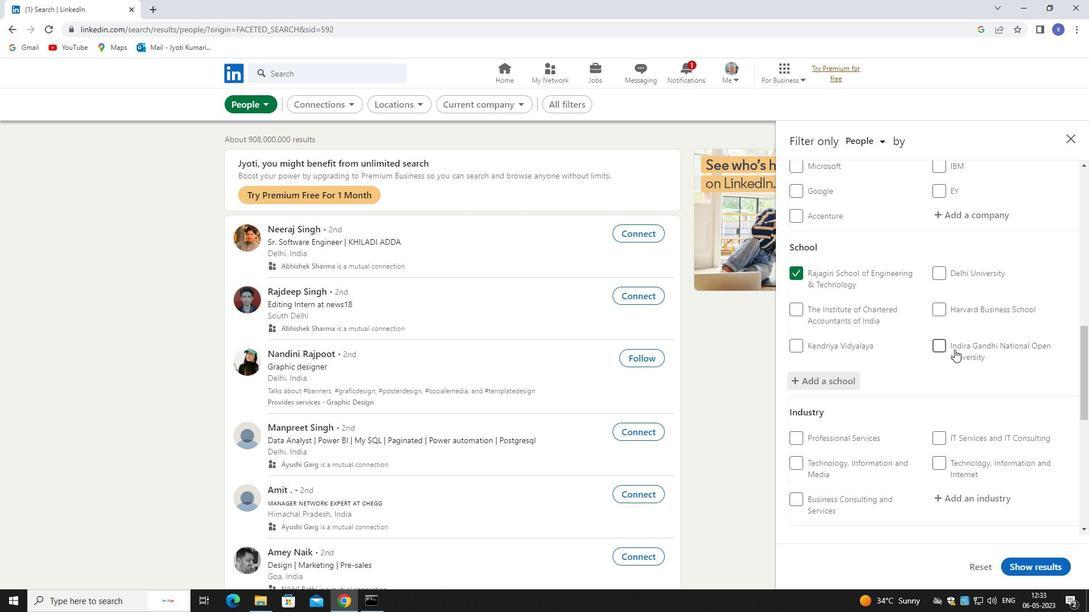 
Action: Mouse moved to (954, 355)
Screenshot: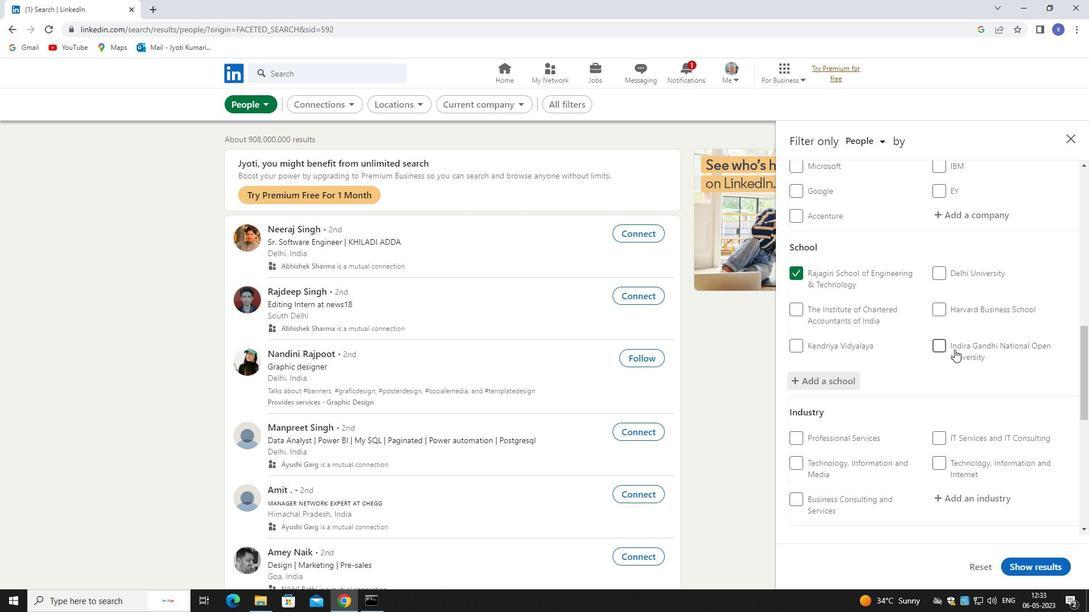 
Action: Mouse scrolled (954, 354) with delta (0, 0)
Screenshot: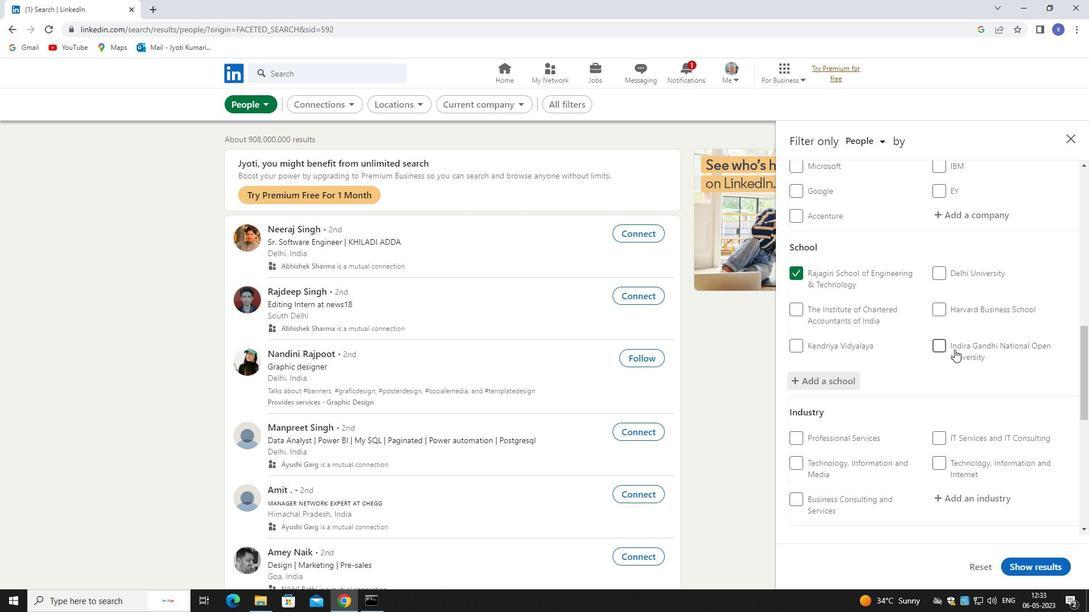 
Action: Mouse moved to (954, 356)
Screenshot: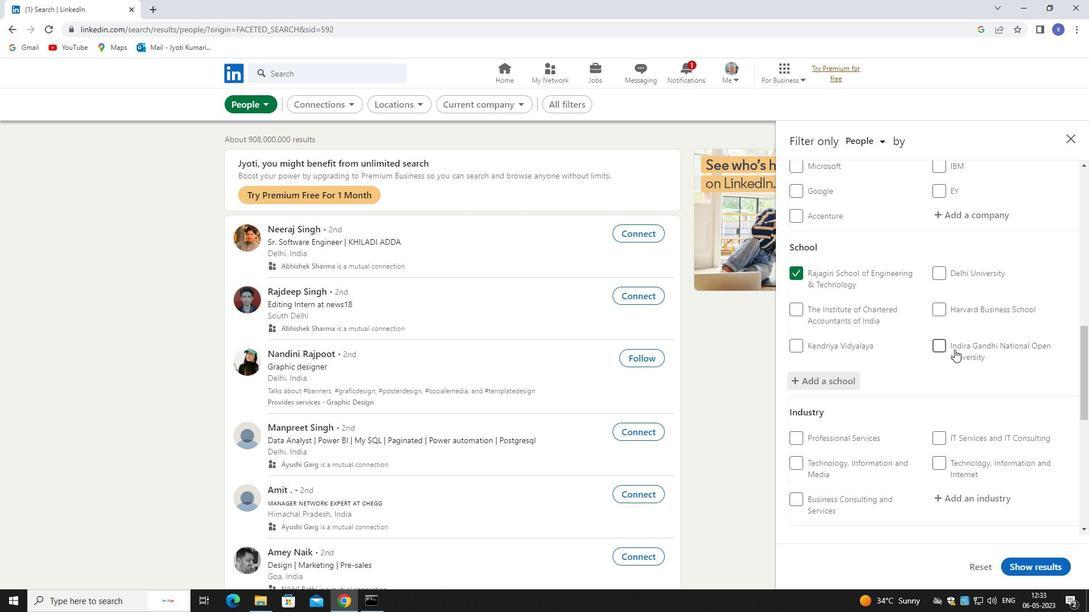 
Action: Mouse scrolled (954, 356) with delta (0, 0)
Screenshot: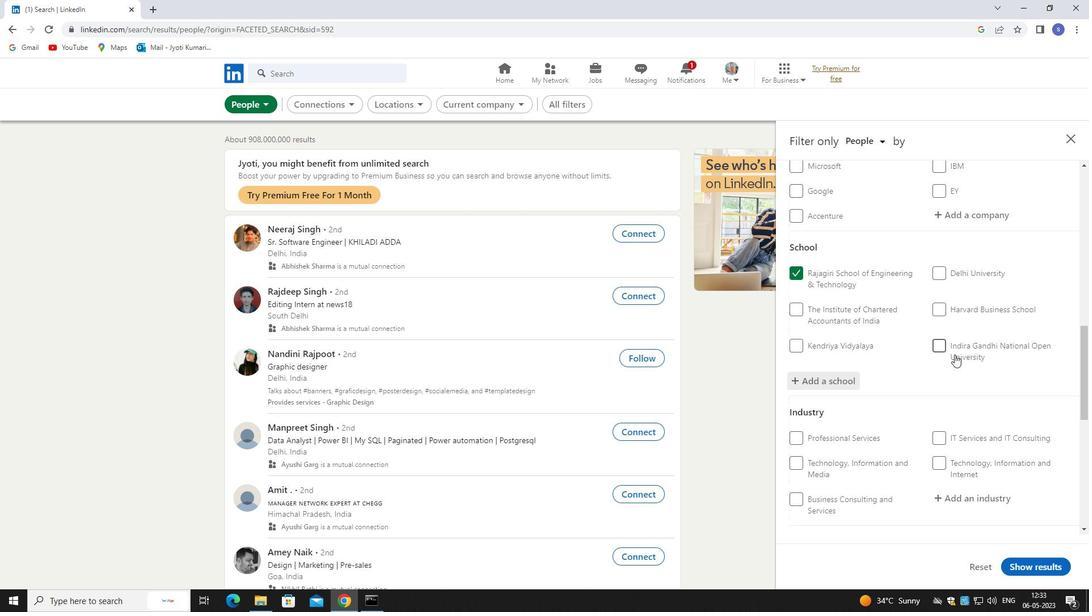 
Action: Mouse moved to (967, 330)
Screenshot: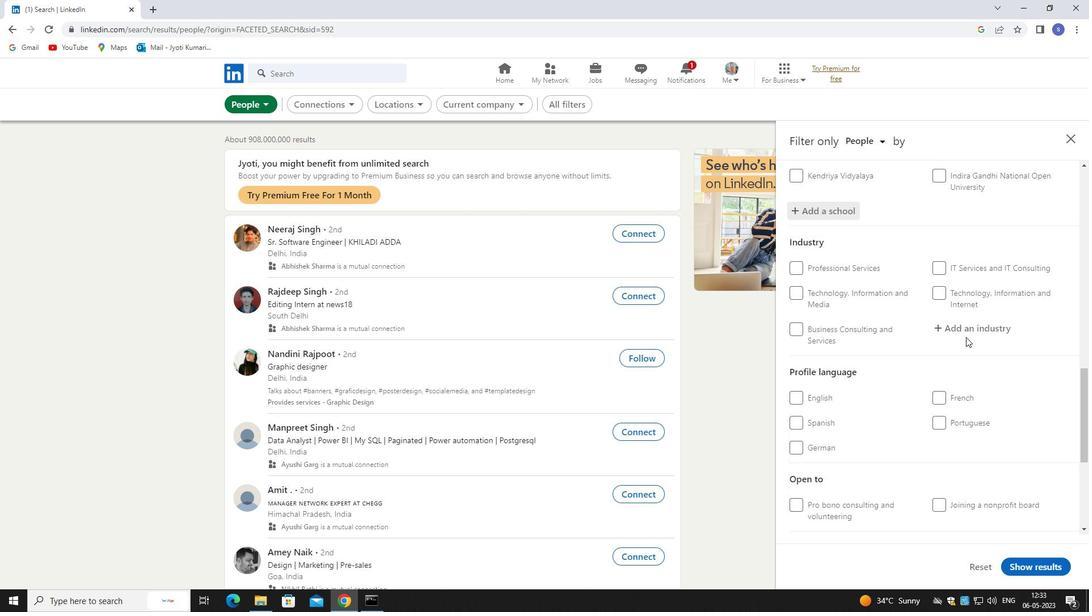
Action: Mouse pressed left at (967, 330)
Screenshot: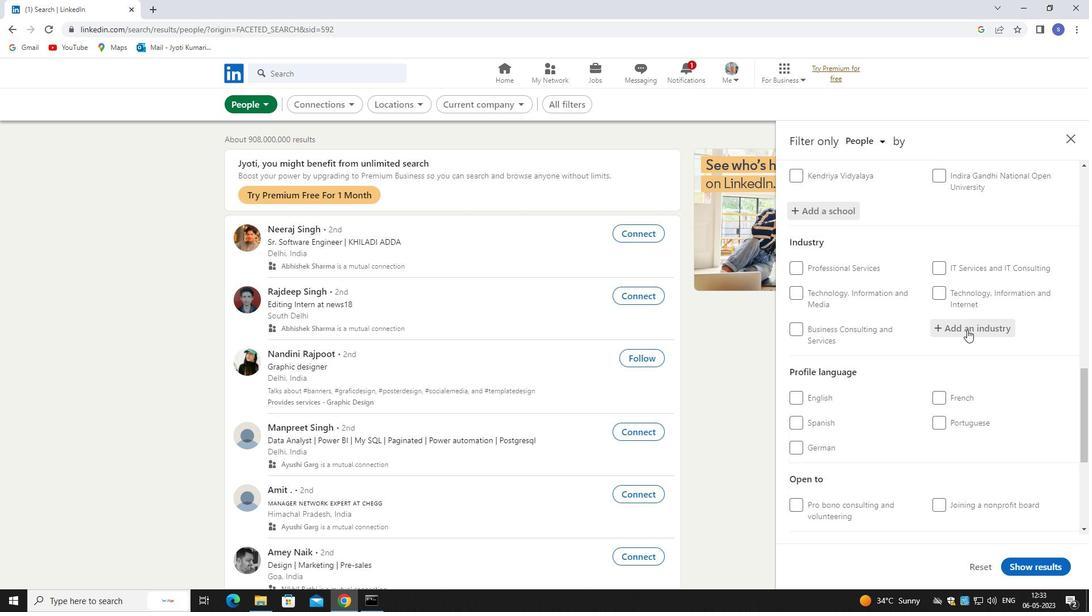 
Action: Mouse moved to (967, 329)
Screenshot: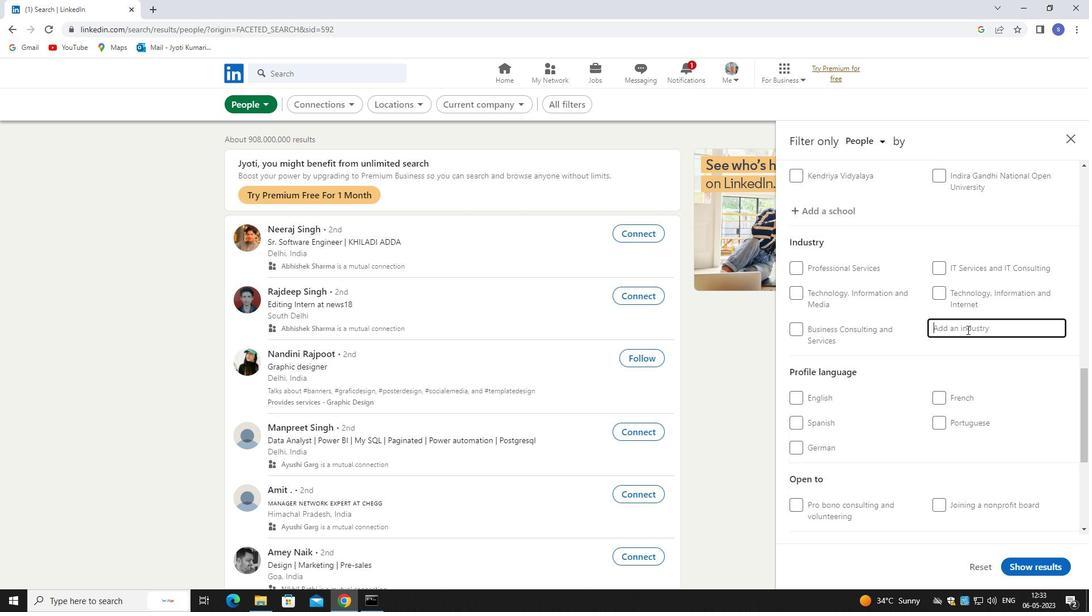 
Action: Key pressed retail<Key.space>recy
Screenshot: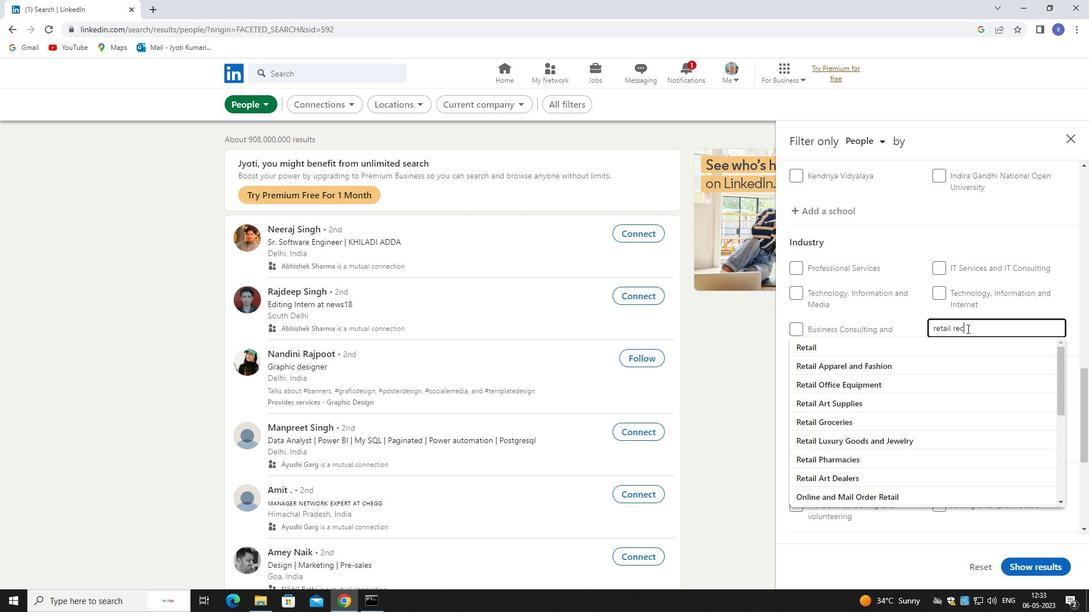
Action: Mouse moved to (973, 347)
Screenshot: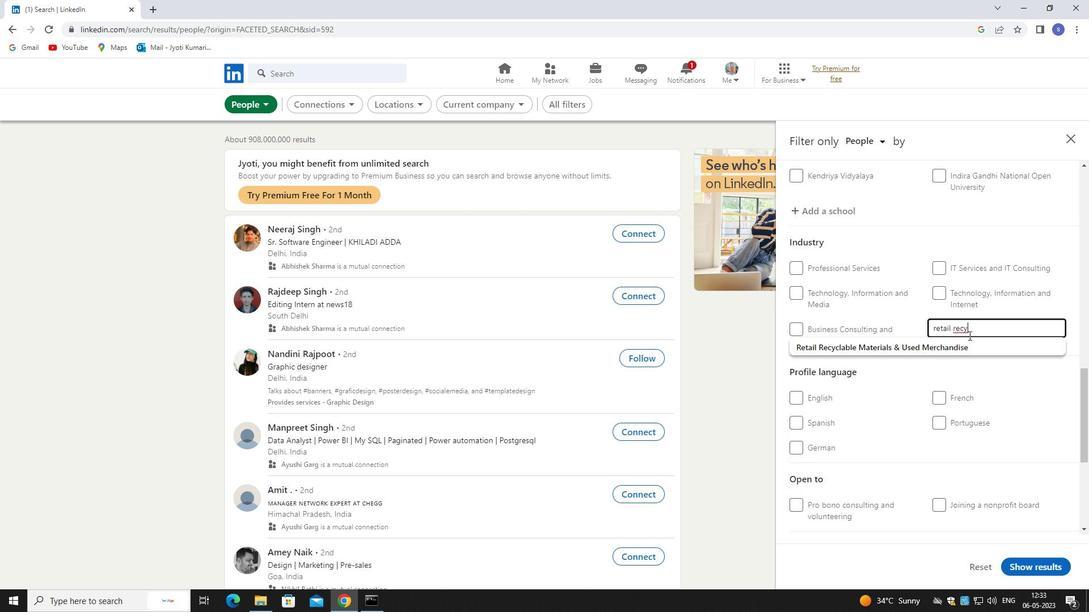 
Action: Mouse pressed left at (973, 347)
Screenshot: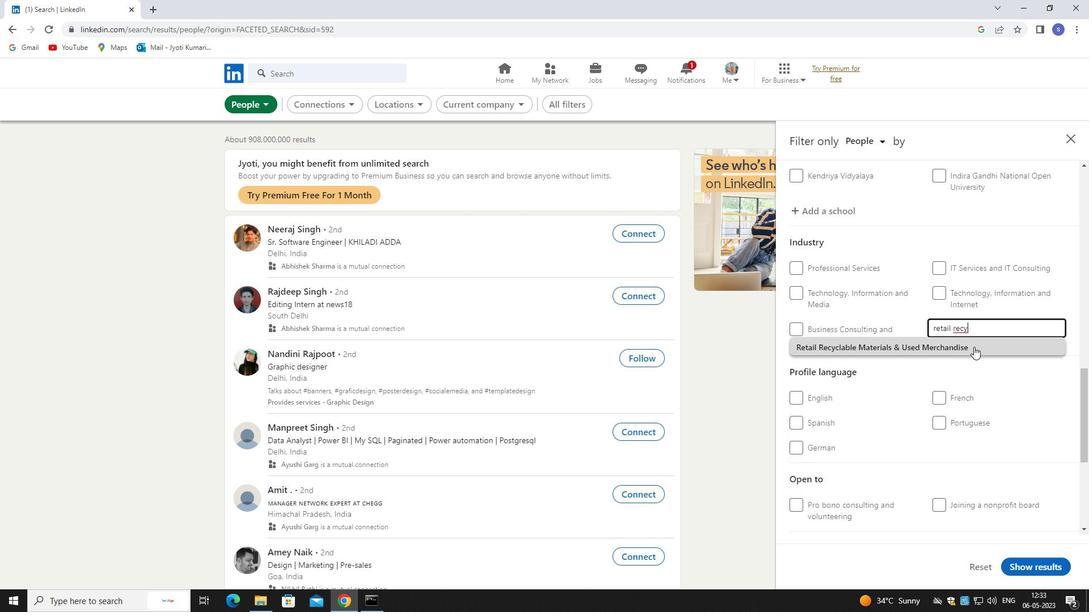 
Action: Mouse moved to (976, 391)
Screenshot: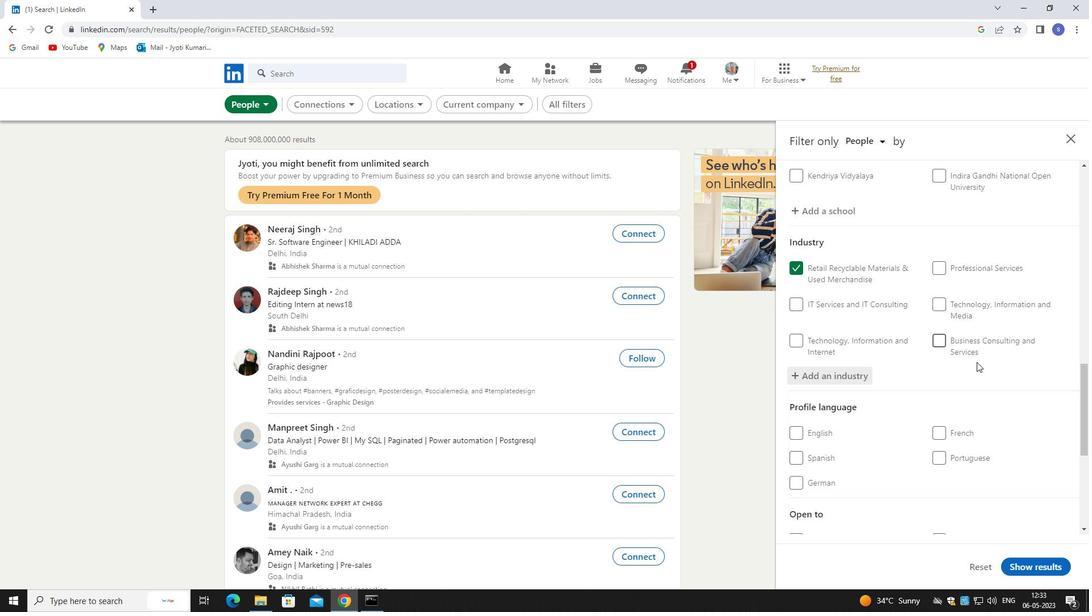 
Action: Mouse scrolled (976, 390) with delta (0, 0)
Screenshot: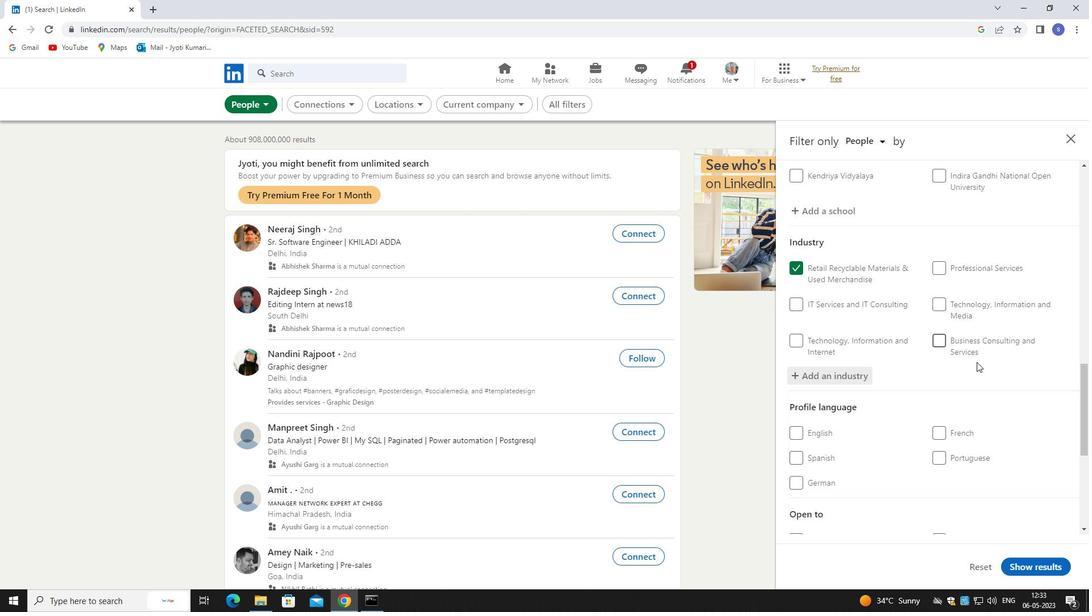 
Action: Mouse moved to (972, 397)
Screenshot: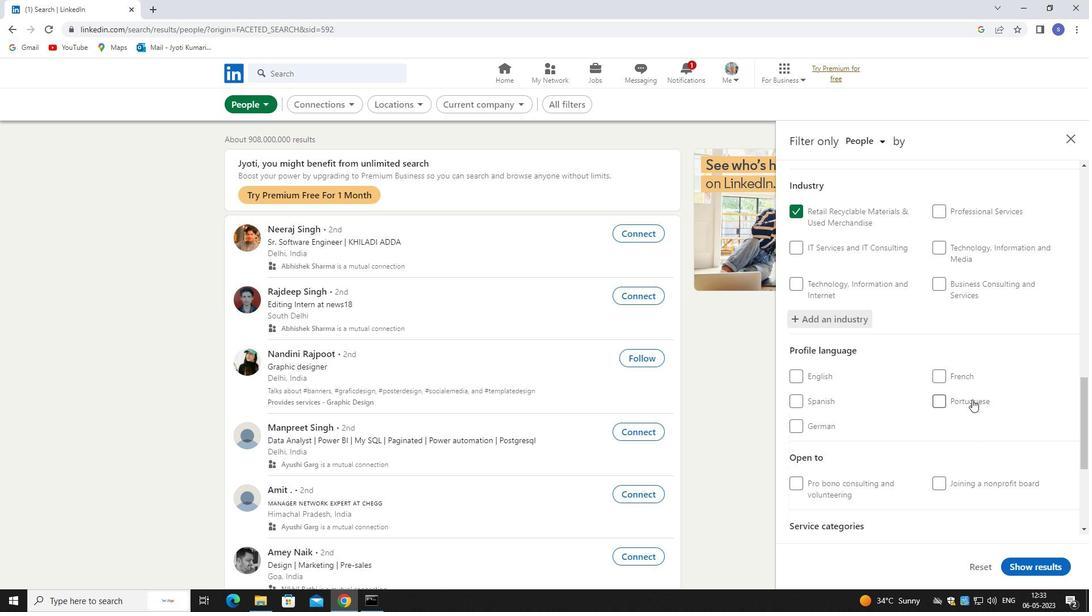 
Action: Mouse pressed left at (972, 397)
Screenshot: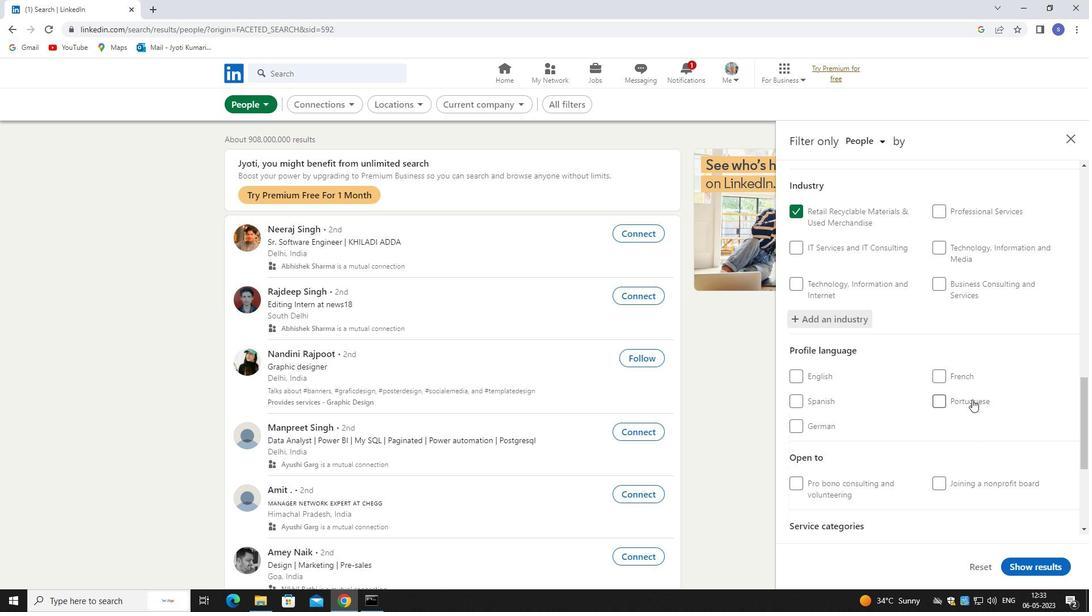 
Action: Mouse moved to (971, 422)
Screenshot: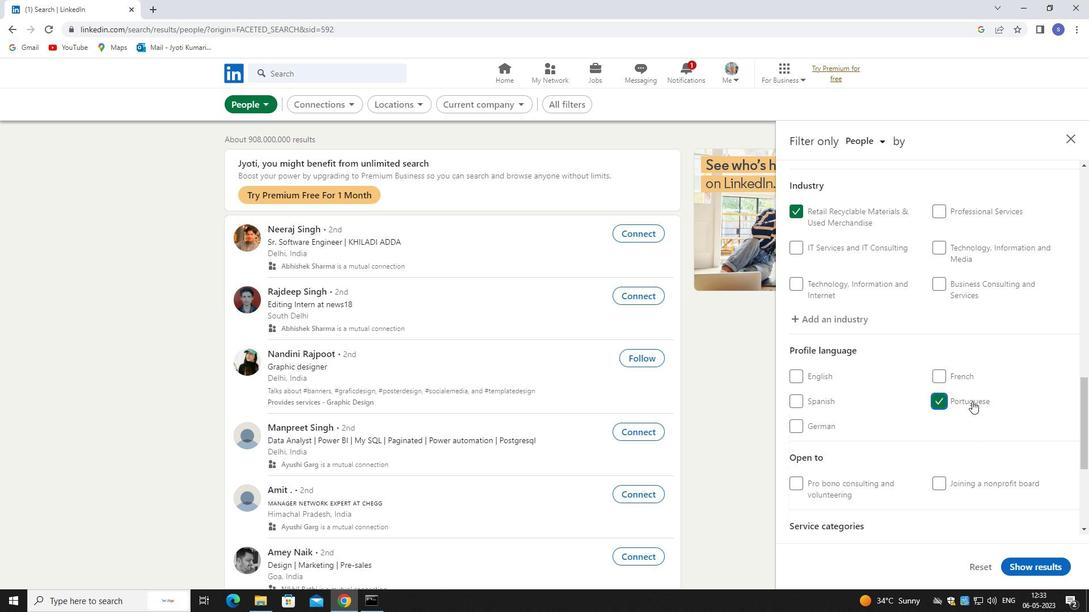 
Action: Mouse scrolled (971, 421) with delta (0, 0)
Screenshot: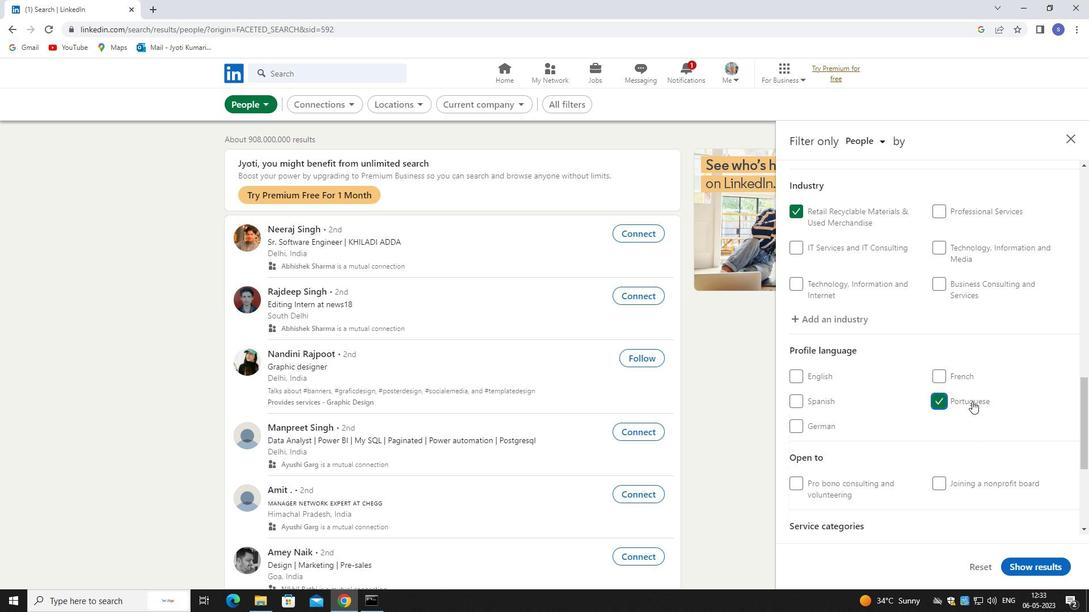 
Action: Mouse moved to (970, 426)
Screenshot: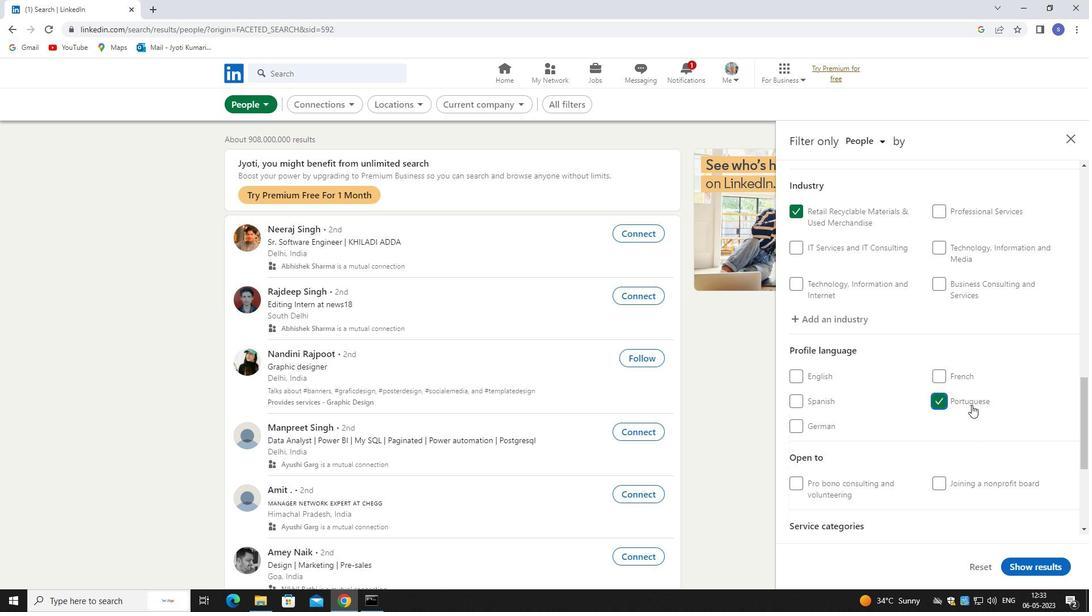 
Action: Mouse scrolled (970, 426) with delta (0, 0)
Screenshot: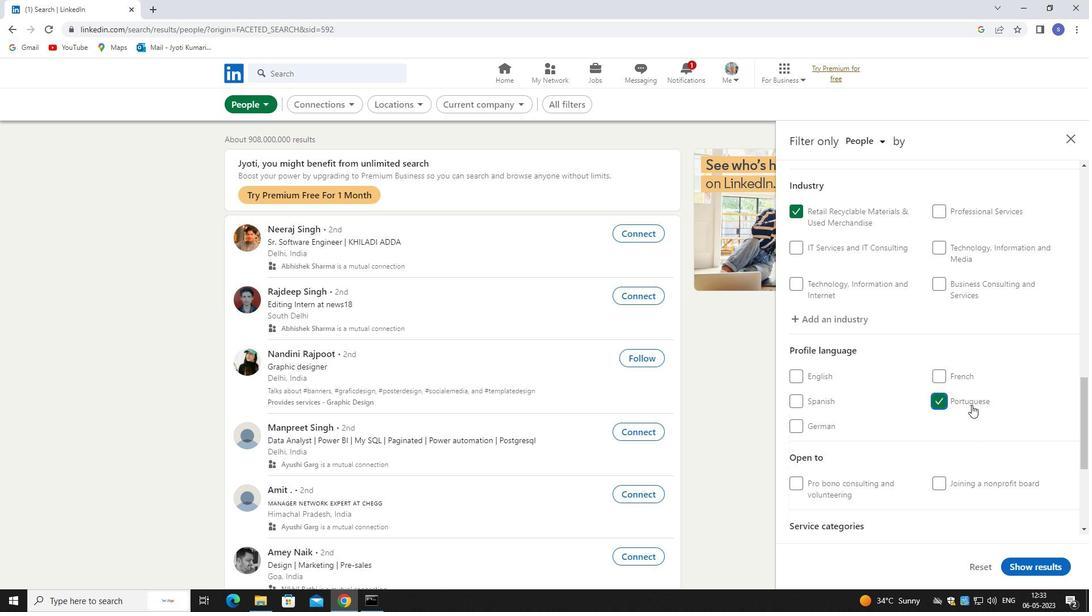 
Action: Mouse moved to (970, 427)
Screenshot: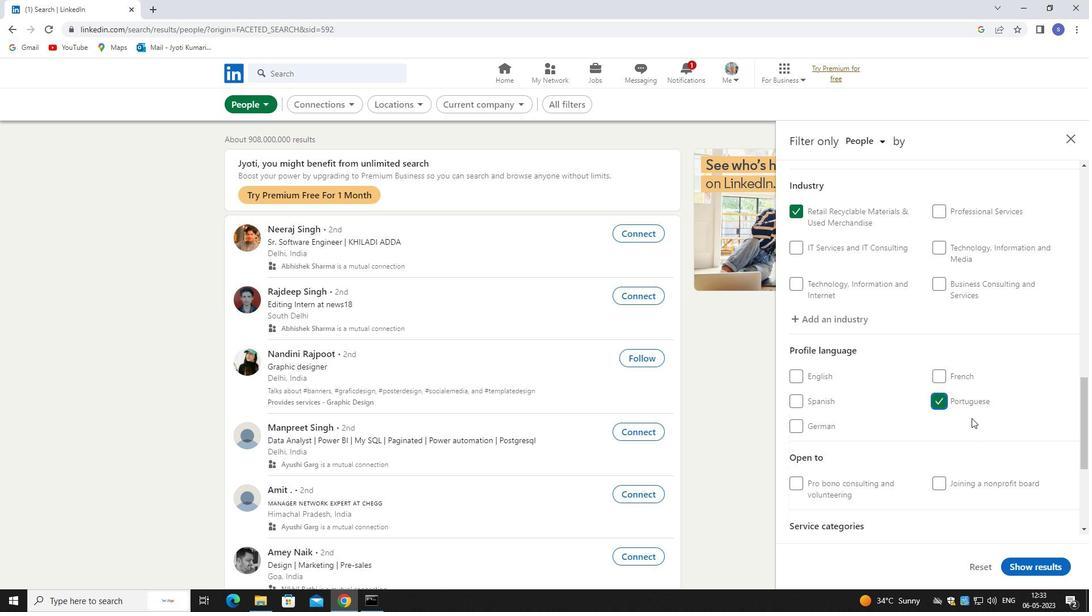 
Action: Mouse scrolled (970, 427) with delta (0, 0)
Screenshot: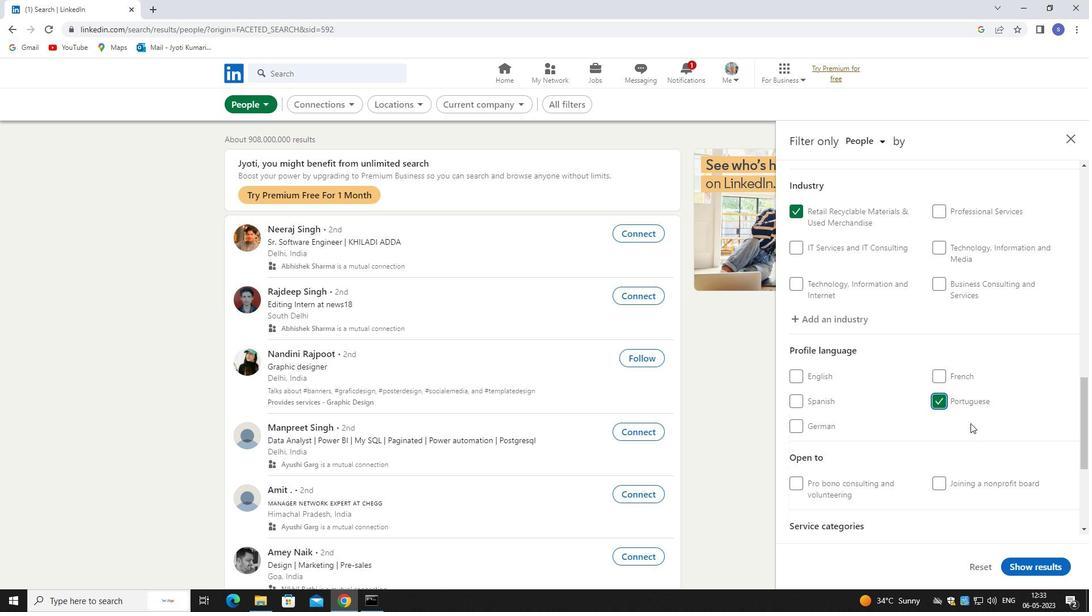 
Action: Mouse moved to (968, 424)
Screenshot: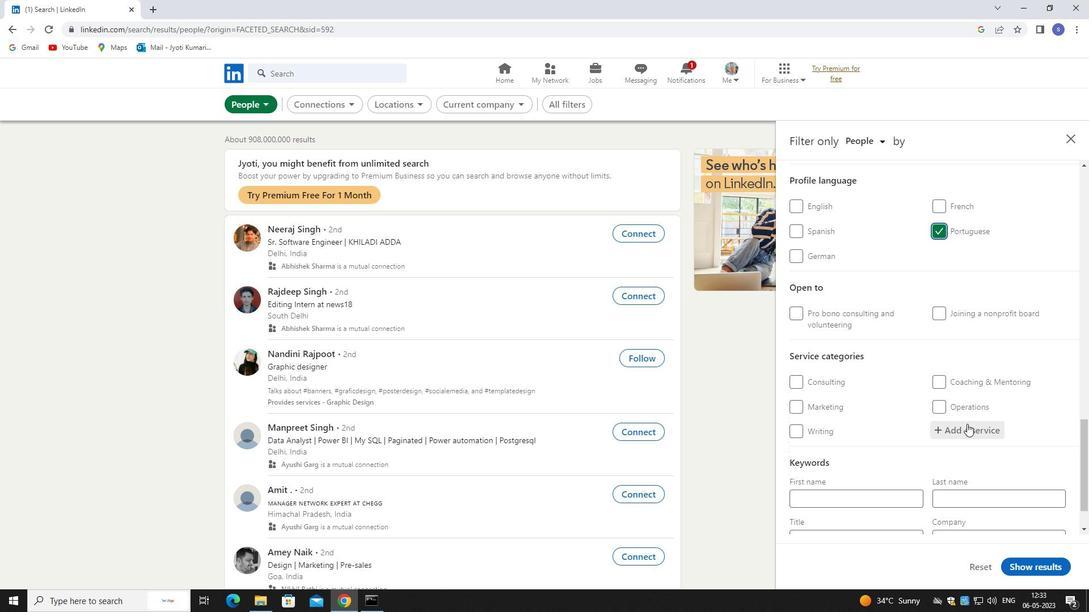
Action: Mouse pressed left at (968, 424)
Screenshot: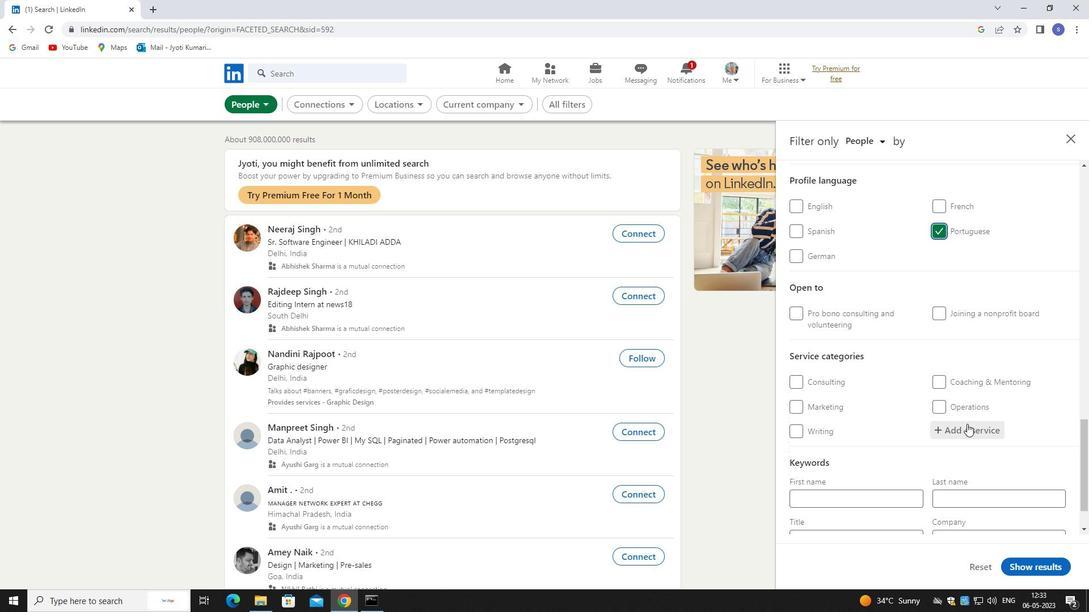 
Action: Mouse moved to (964, 429)
Screenshot: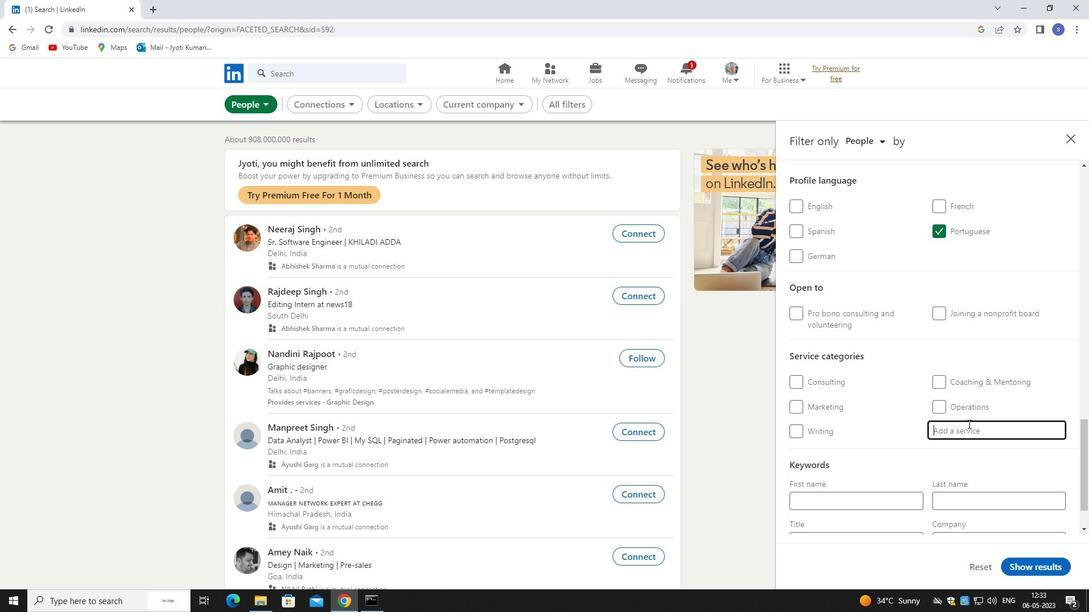 
Action: Key pressed tran
Screenshot: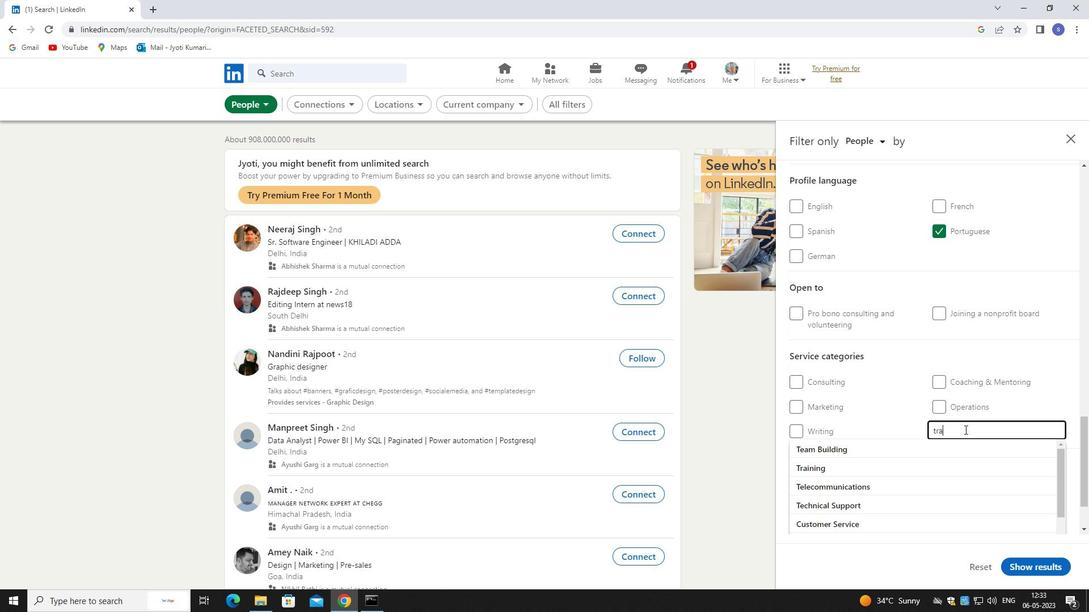 
Action: Mouse moved to (962, 445)
Screenshot: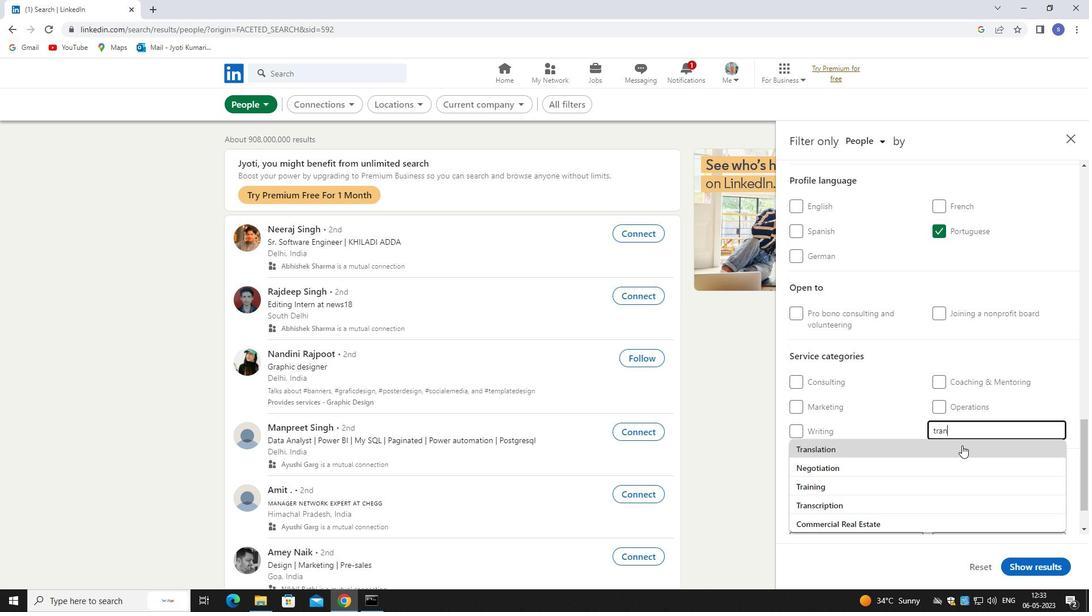 
Action: Mouse pressed left at (962, 445)
Screenshot: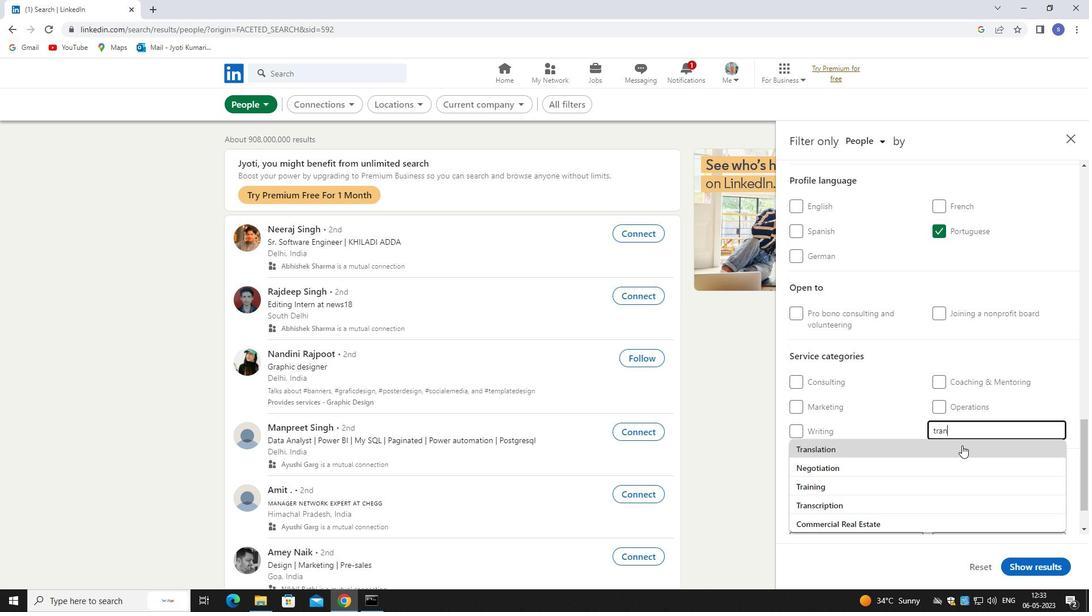 
Action: Mouse moved to (955, 432)
Screenshot: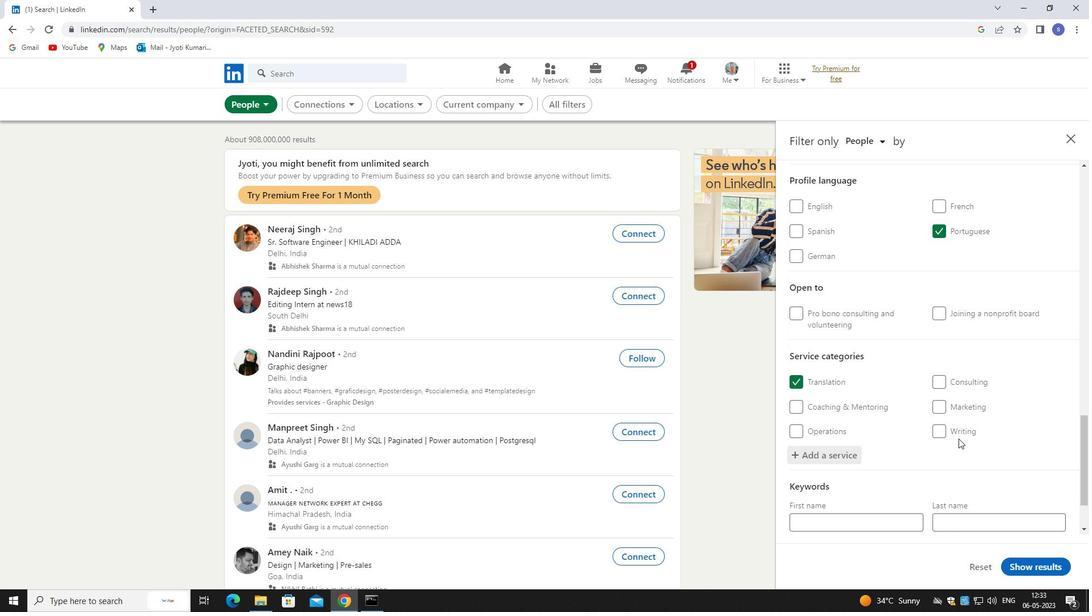 
Action: Mouse scrolled (955, 432) with delta (0, 0)
Screenshot: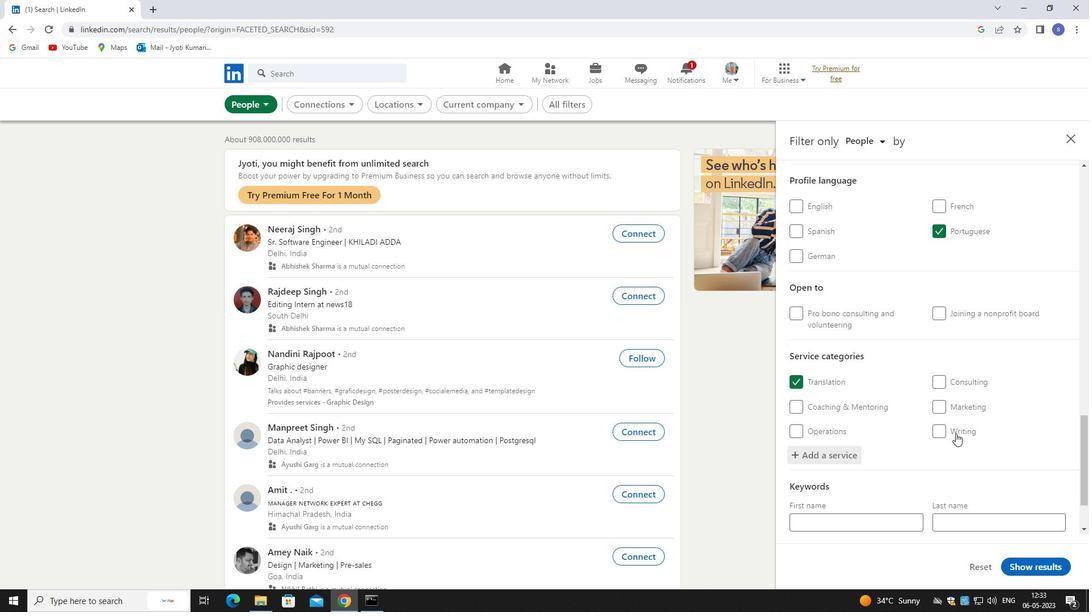 
Action: Mouse scrolled (955, 432) with delta (0, 0)
Screenshot: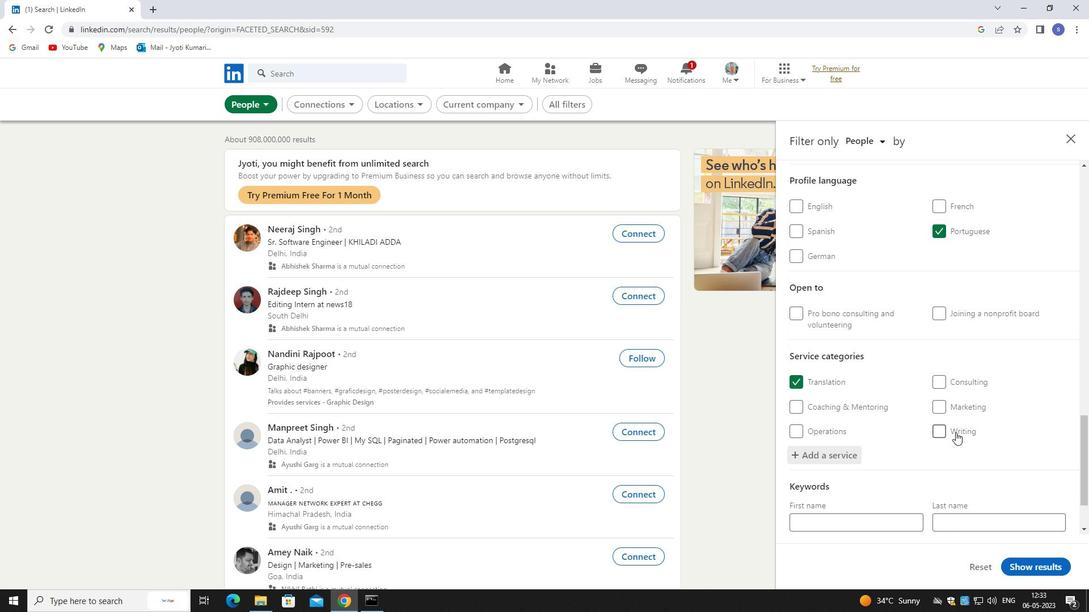 
Action: Mouse scrolled (955, 432) with delta (0, 0)
Screenshot: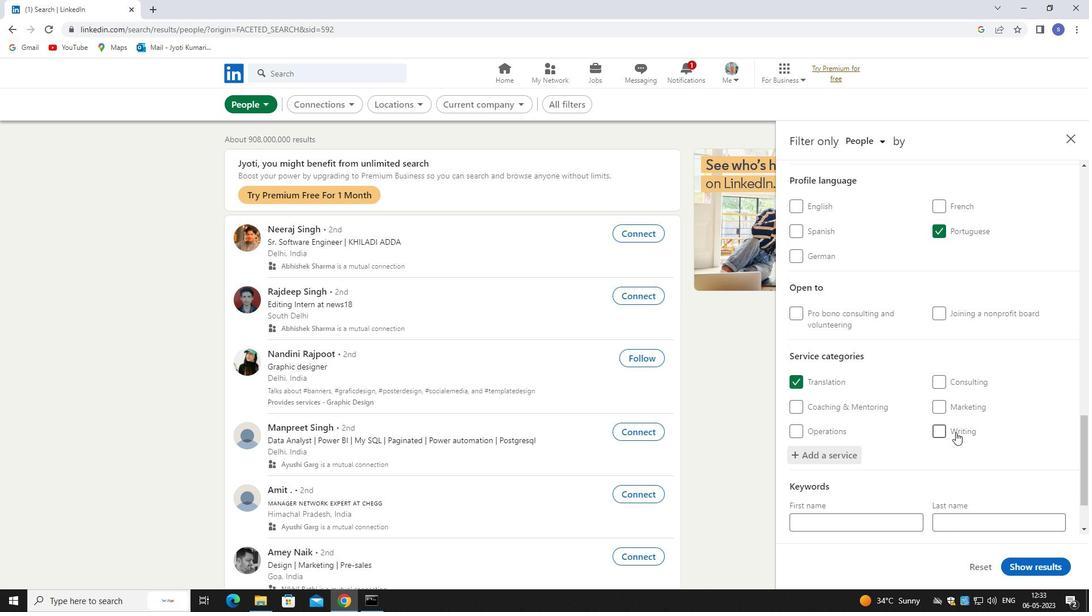 
Action: Mouse scrolled (955, 432) with delta (0, 0)
Screenshot: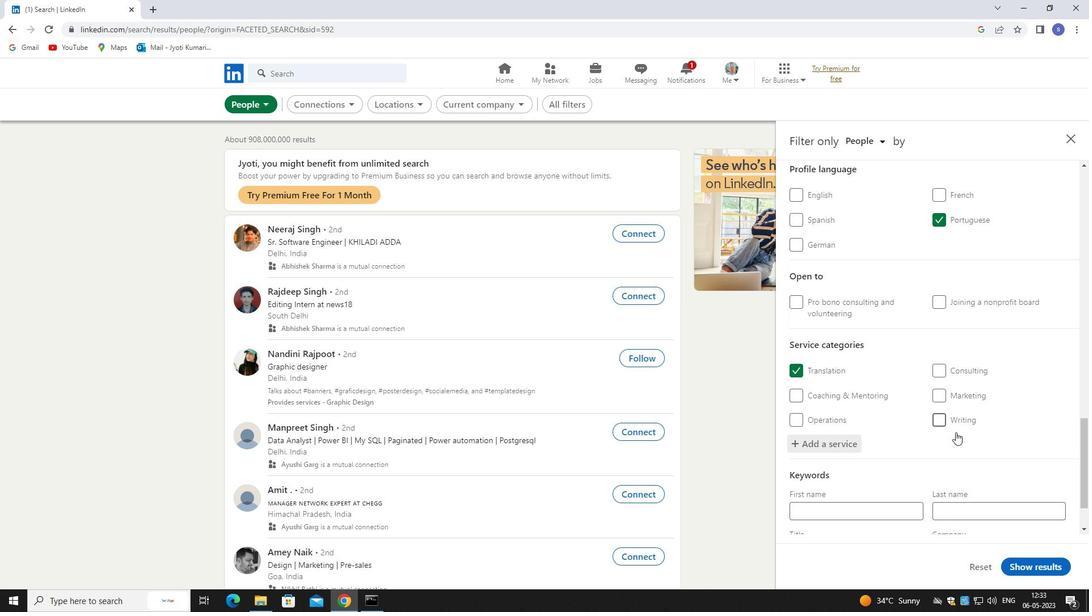 
Action: Mouse moved to (893, 483)
Screenshot: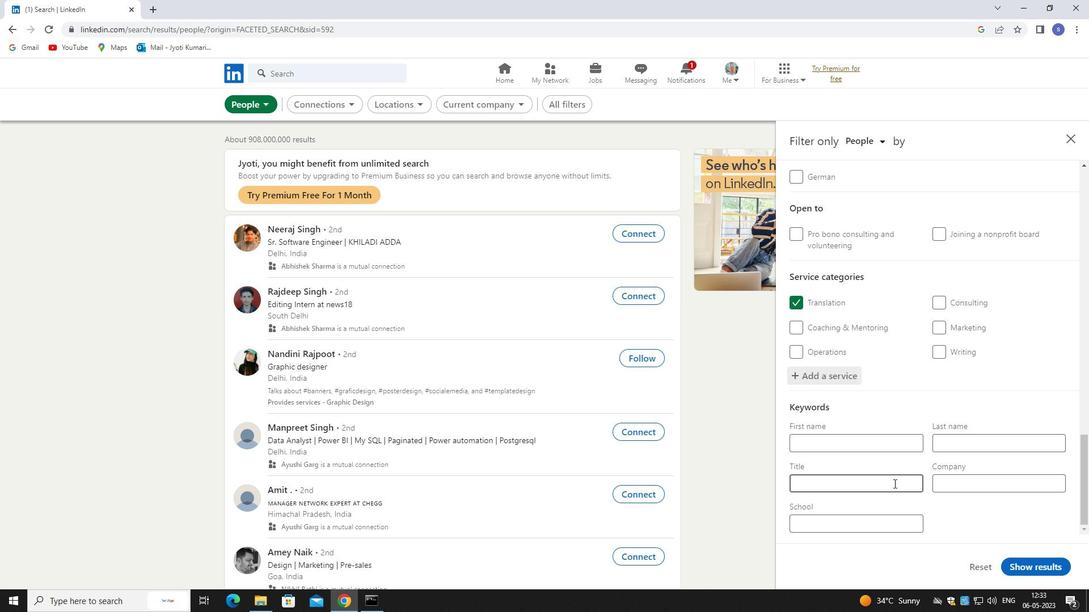 
Action: Mouse pressed left at (893, 483)
Screenshot: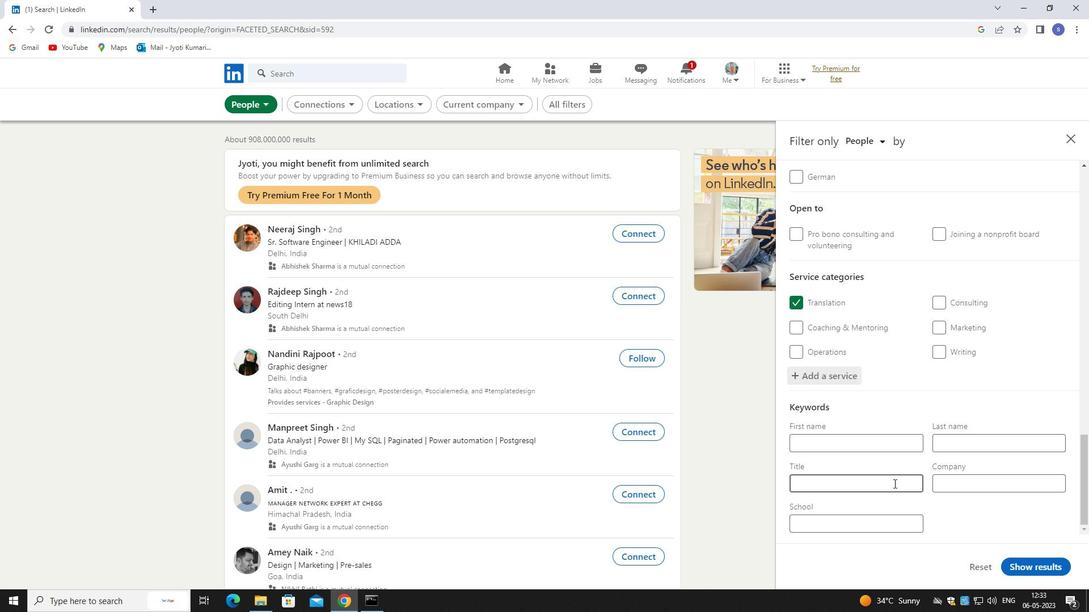 
Action: Key pressed lodging<Key.space>manager
Screenshot: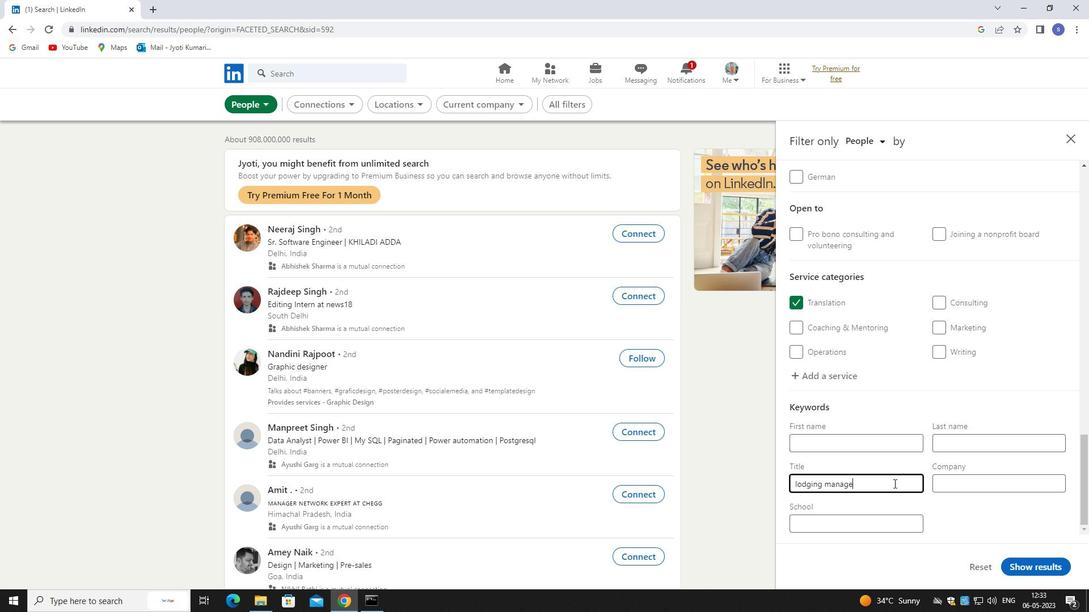 
Action: Mouse moved to (1029, 567)
Screenshot: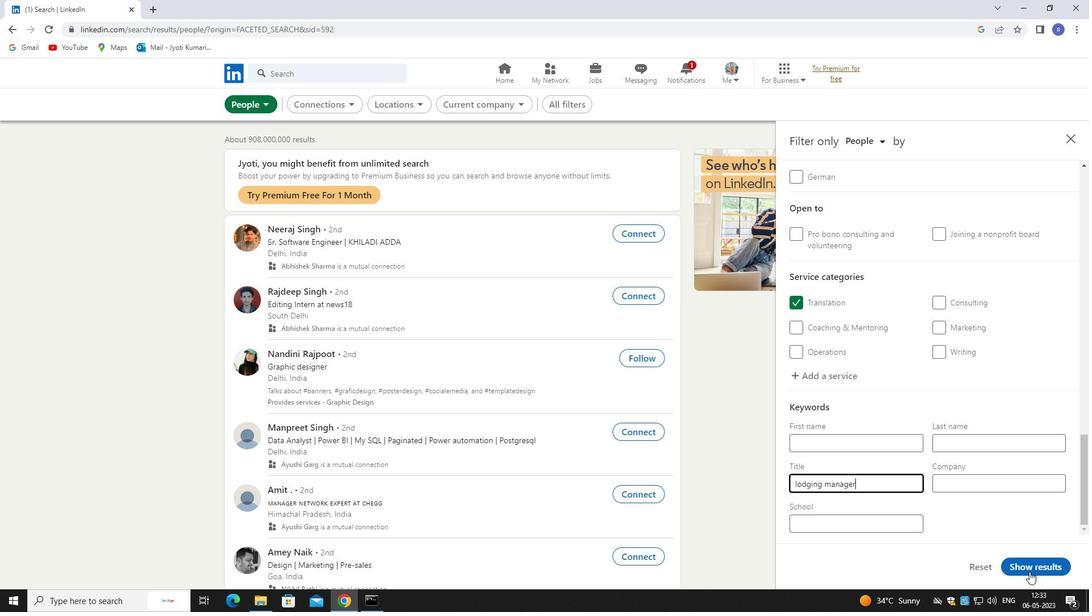 
Action: Mouse pressed left at (1029, 567)
Screenshot: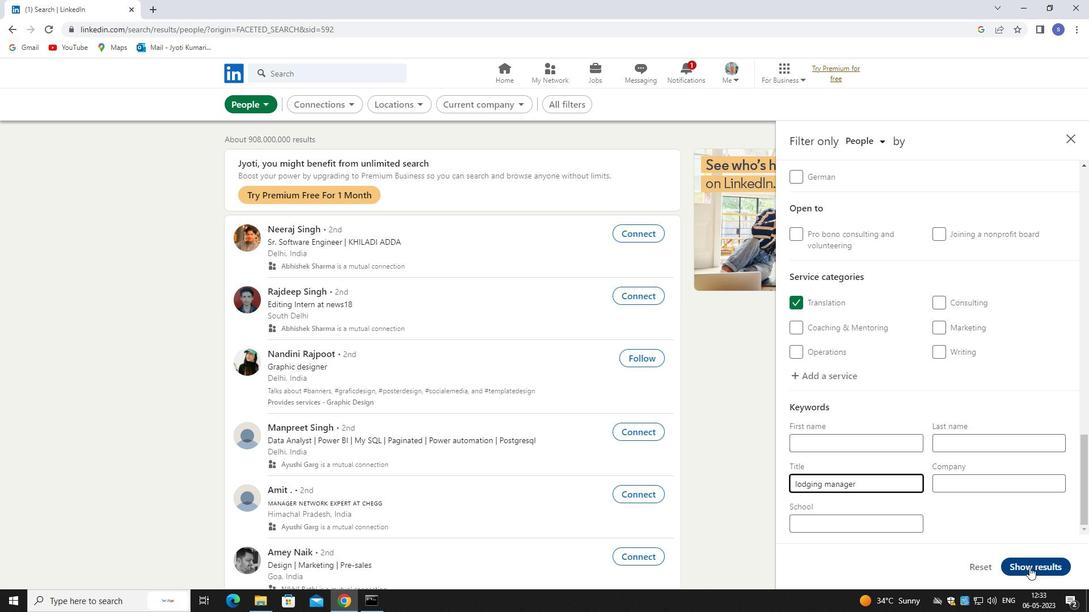 
Action: Mouse moved to (1019, 563)
Screenshot: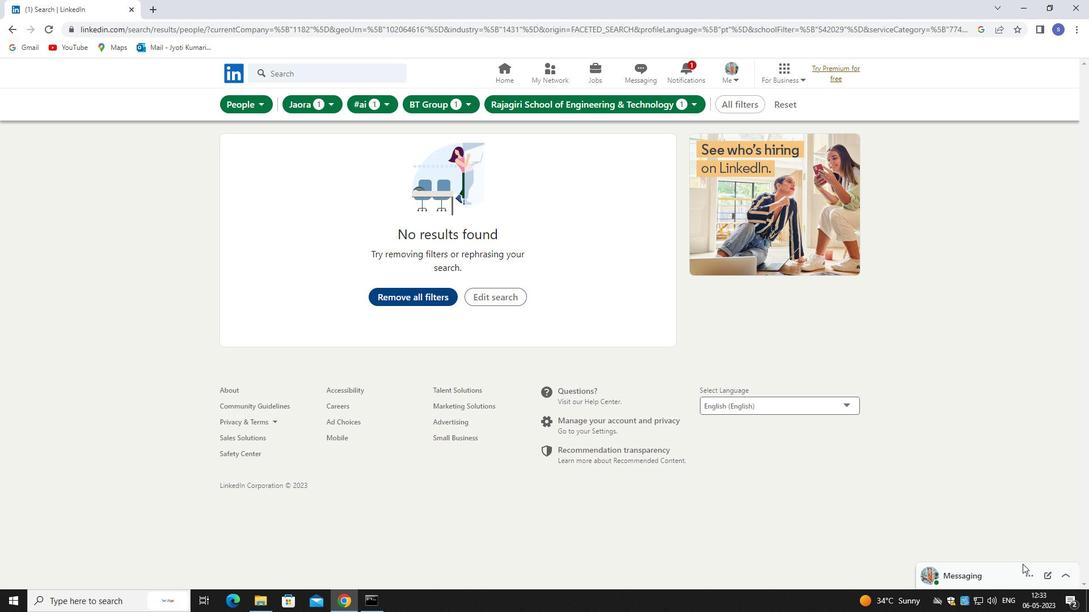 
